Task: Find round trip flights from New Delhi to Pasadena, California for 5 passengers, departing on July 17 and returning on July 23.
Action: Mouse moved to (363, 392)
Screenshot: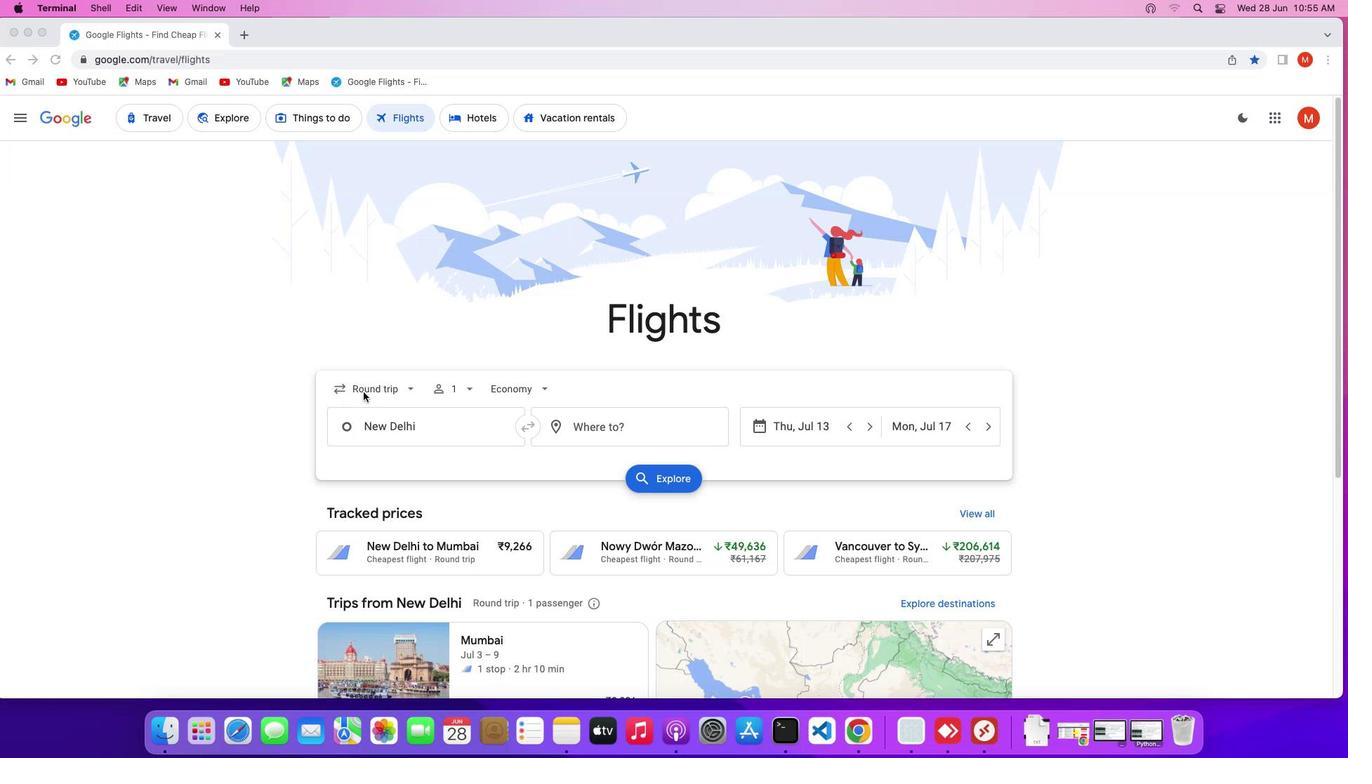 
Action: Mouse pressed left at (363, 392)
Screenshot: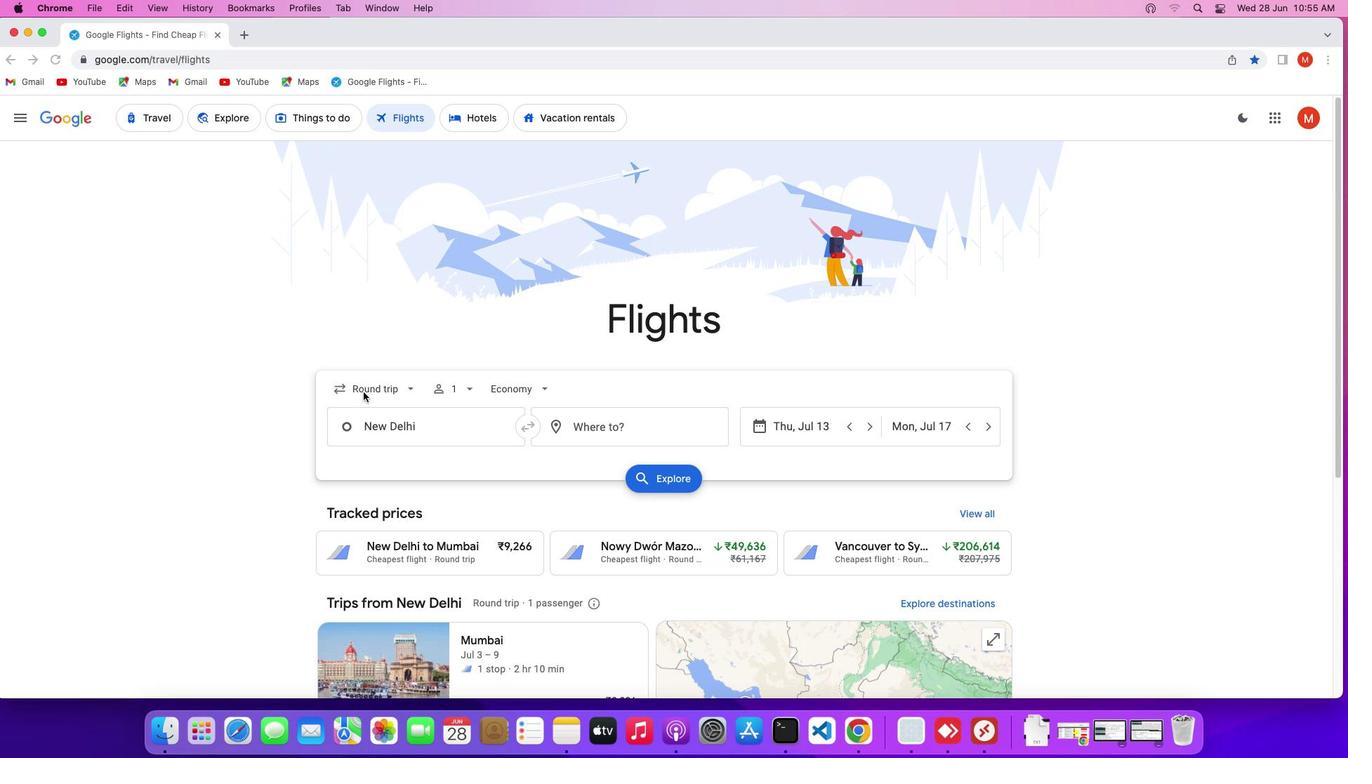 
Action: Mouse pressed left at (363, 392)
Screenshot: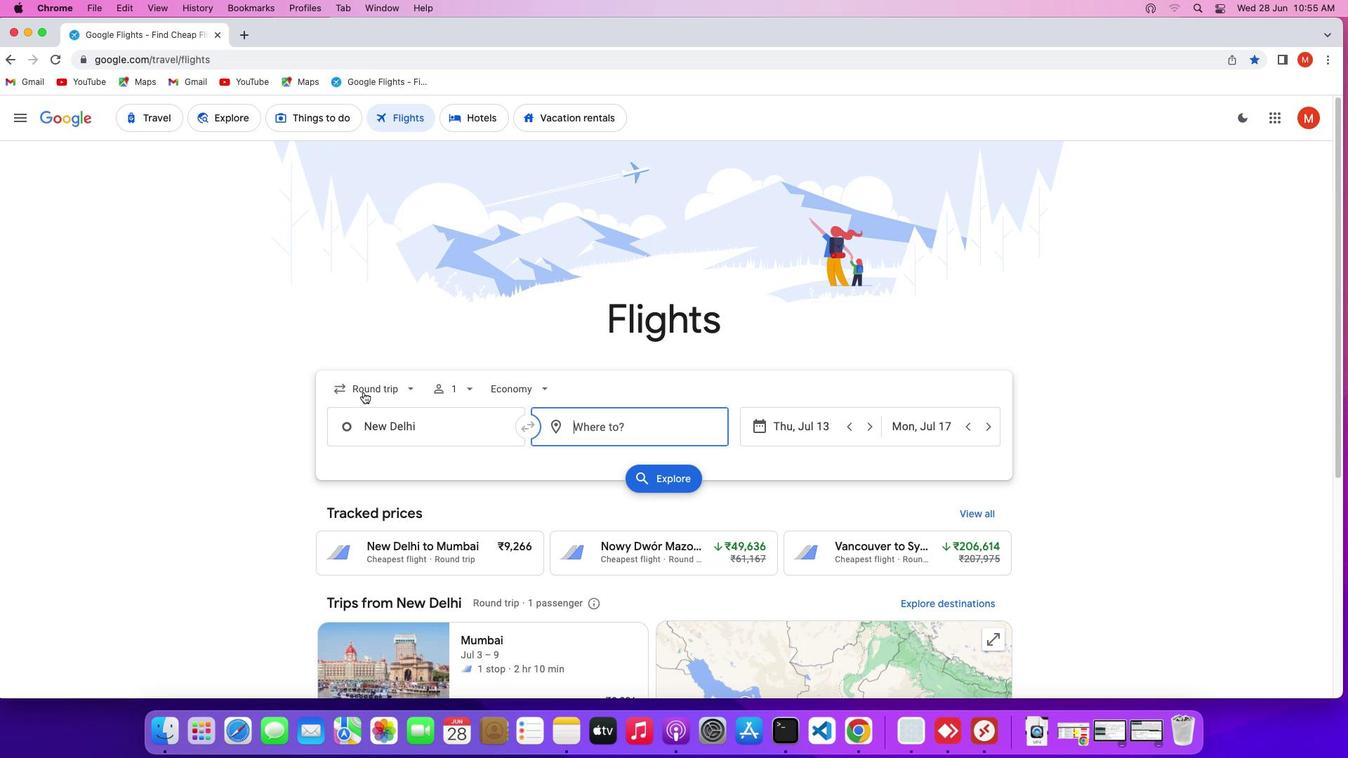 
Action: Mouse moved to (356, 419)
Screenshot: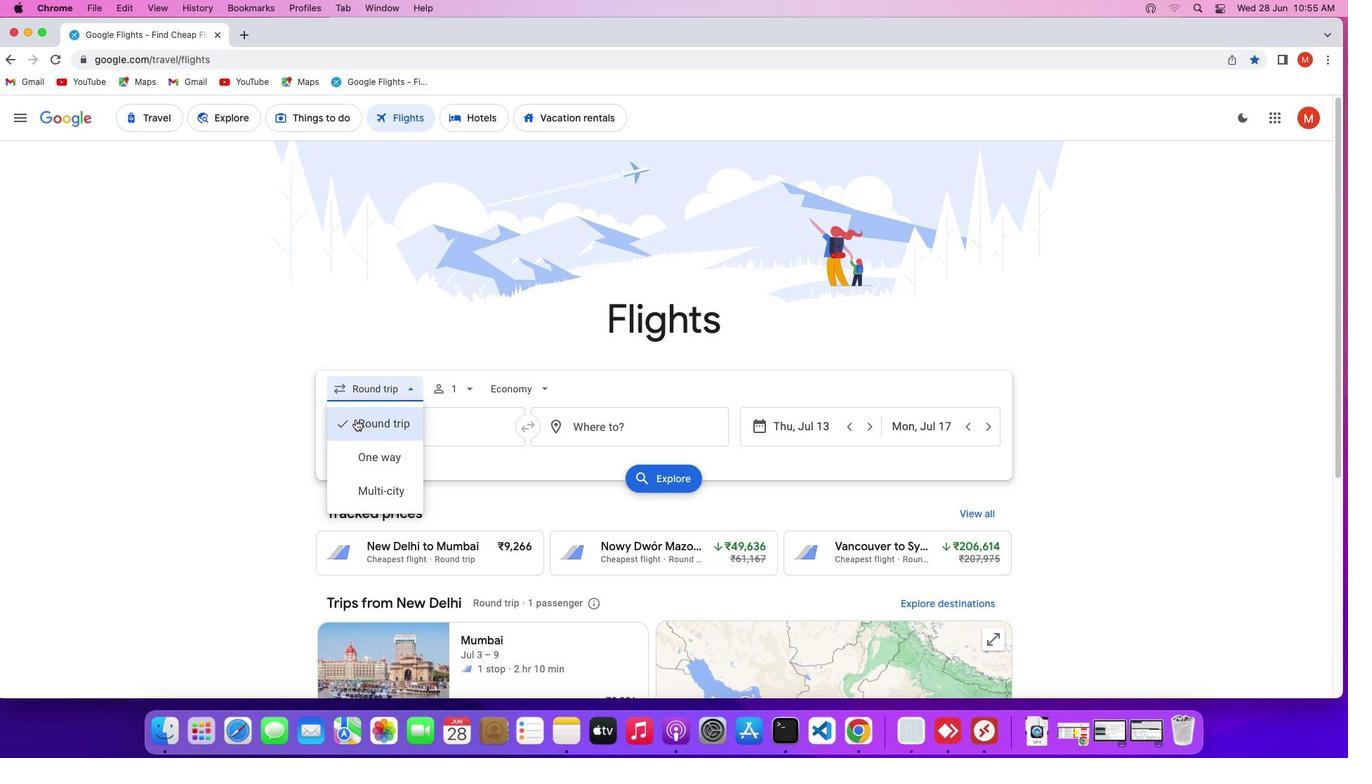 
Action: Mouse pressed left at (356, 419)
Screenshot: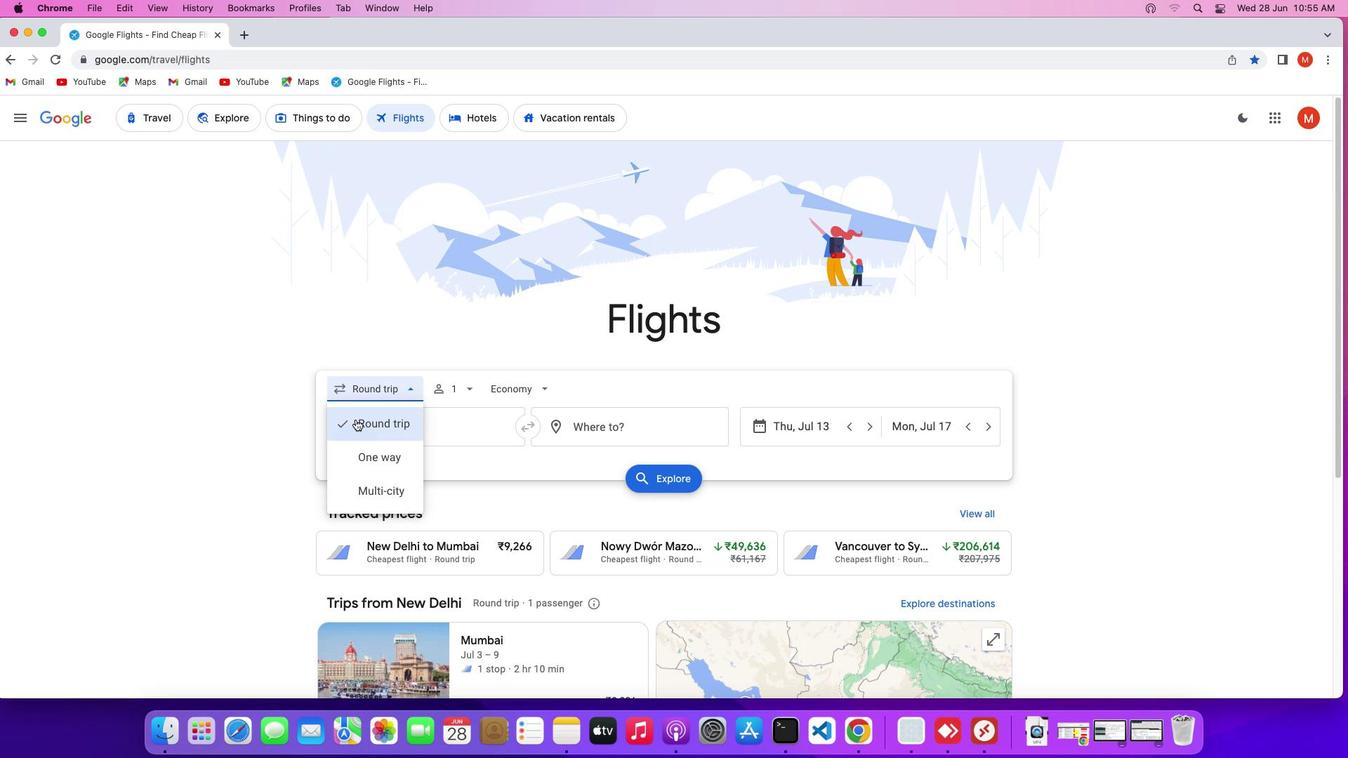 
Action: Mouse moved to (435, 391)
Screenshot: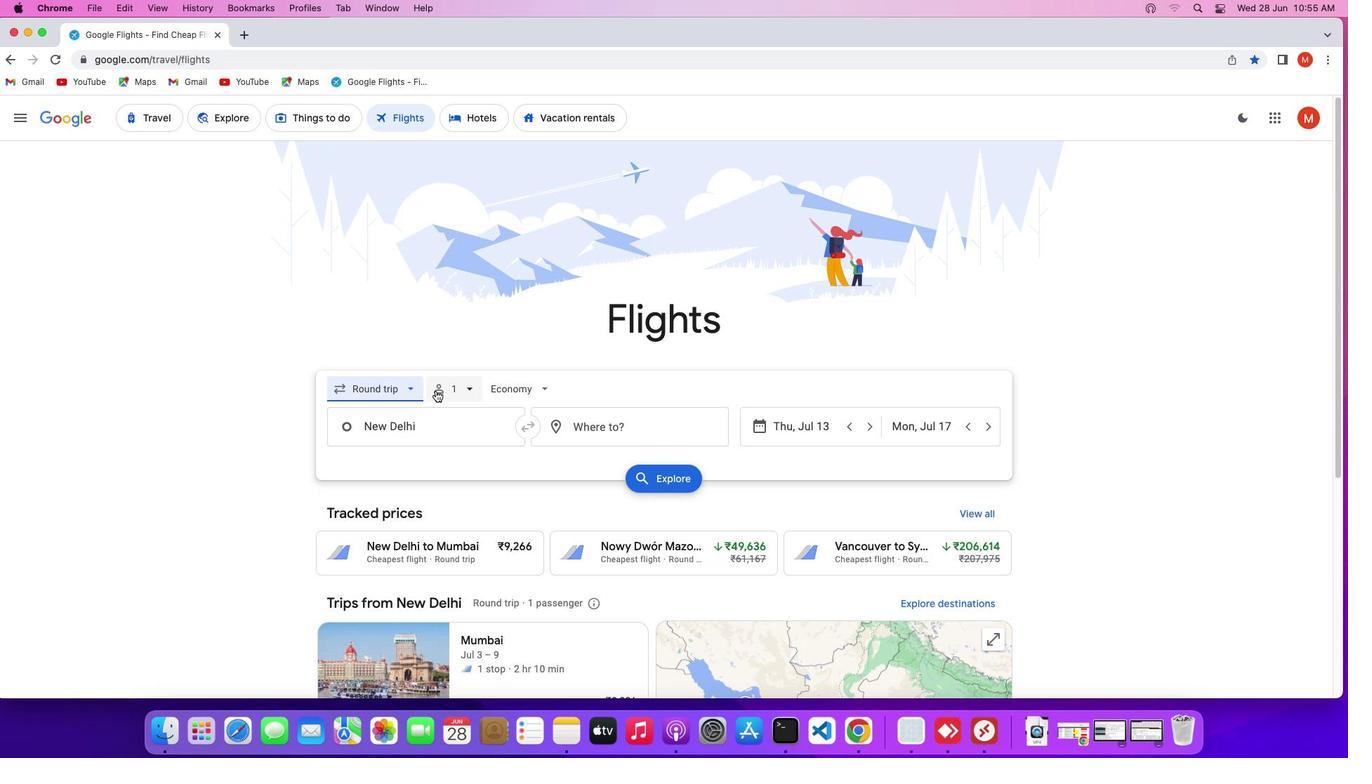 
Action: Mouse pressed left at (435, 391)
Screenshot: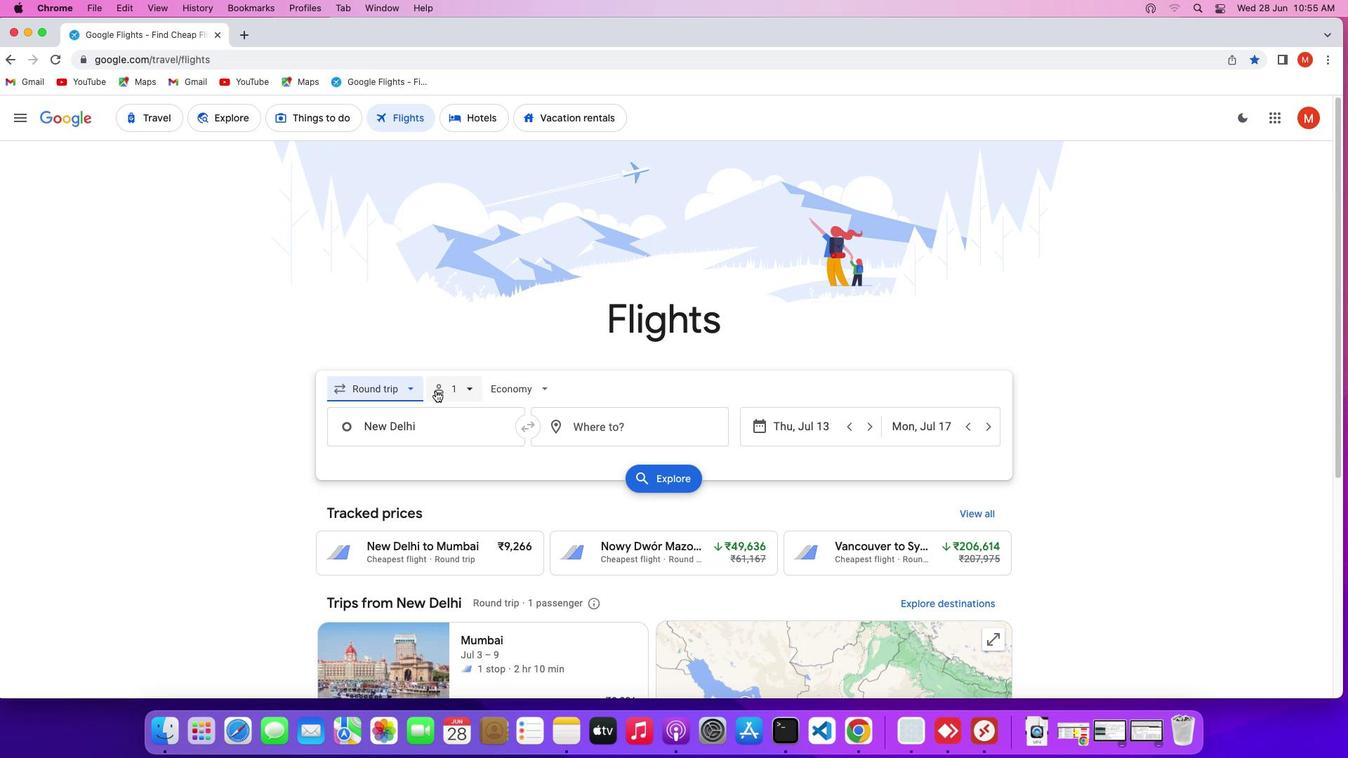
Action: Mouse moved to (574, 425)
Screenshot: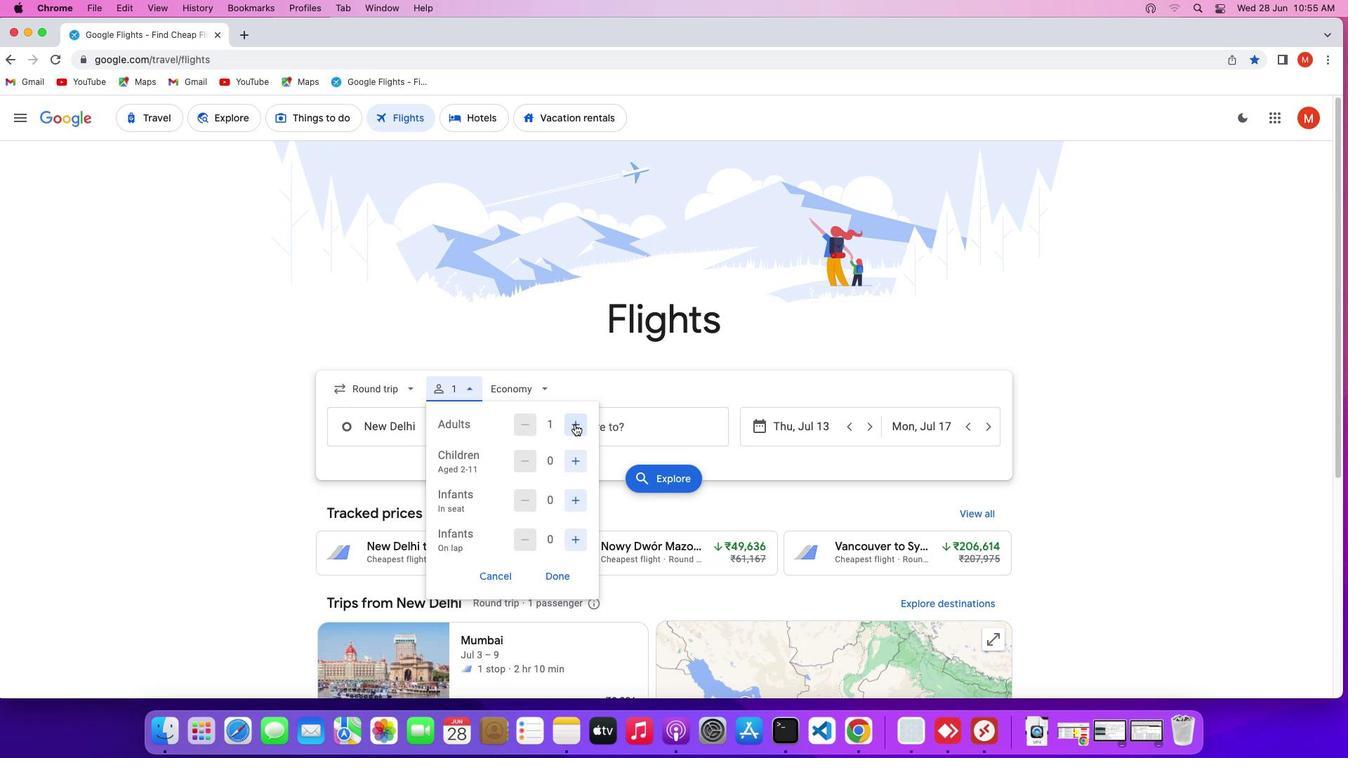 
Action: Mouse pressed left at (574, 425)
Screenshot: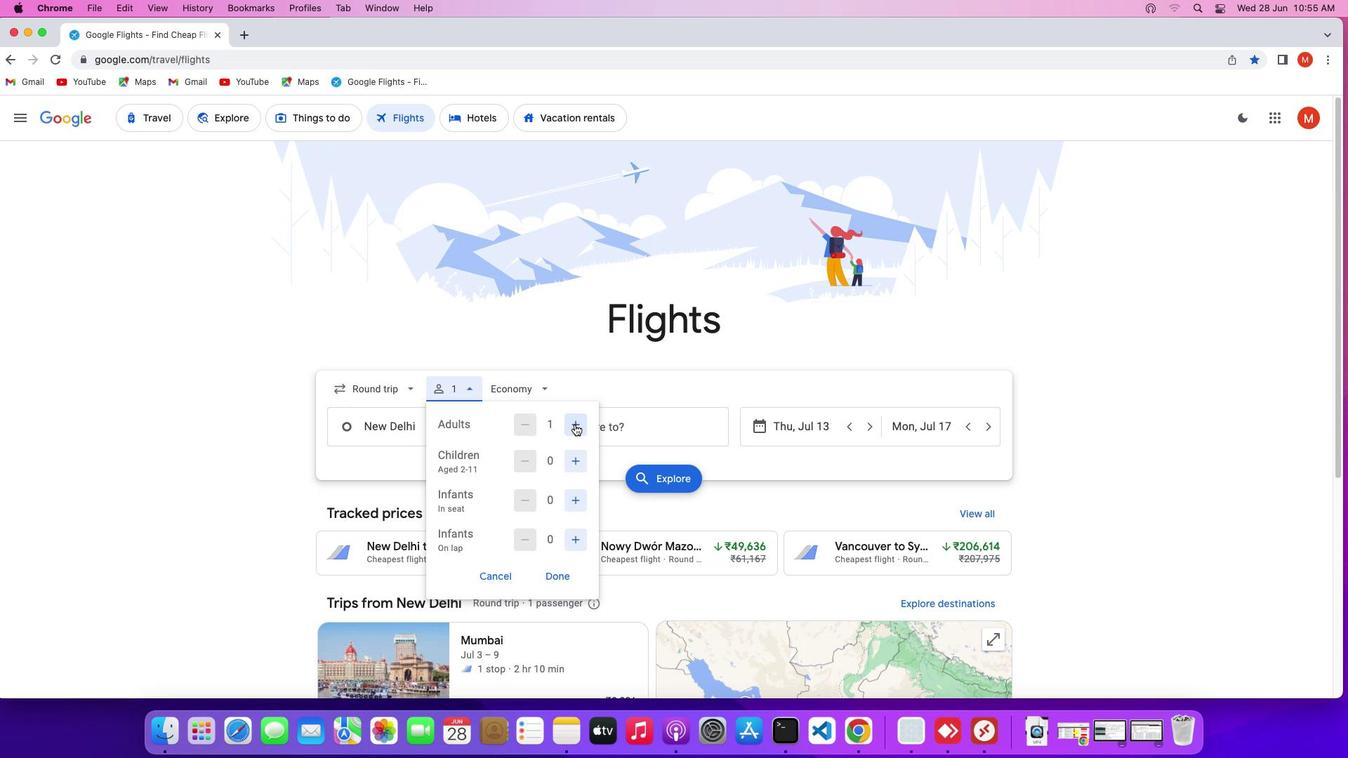 
Action: Mouse moved to (578, 462)
Screenshot: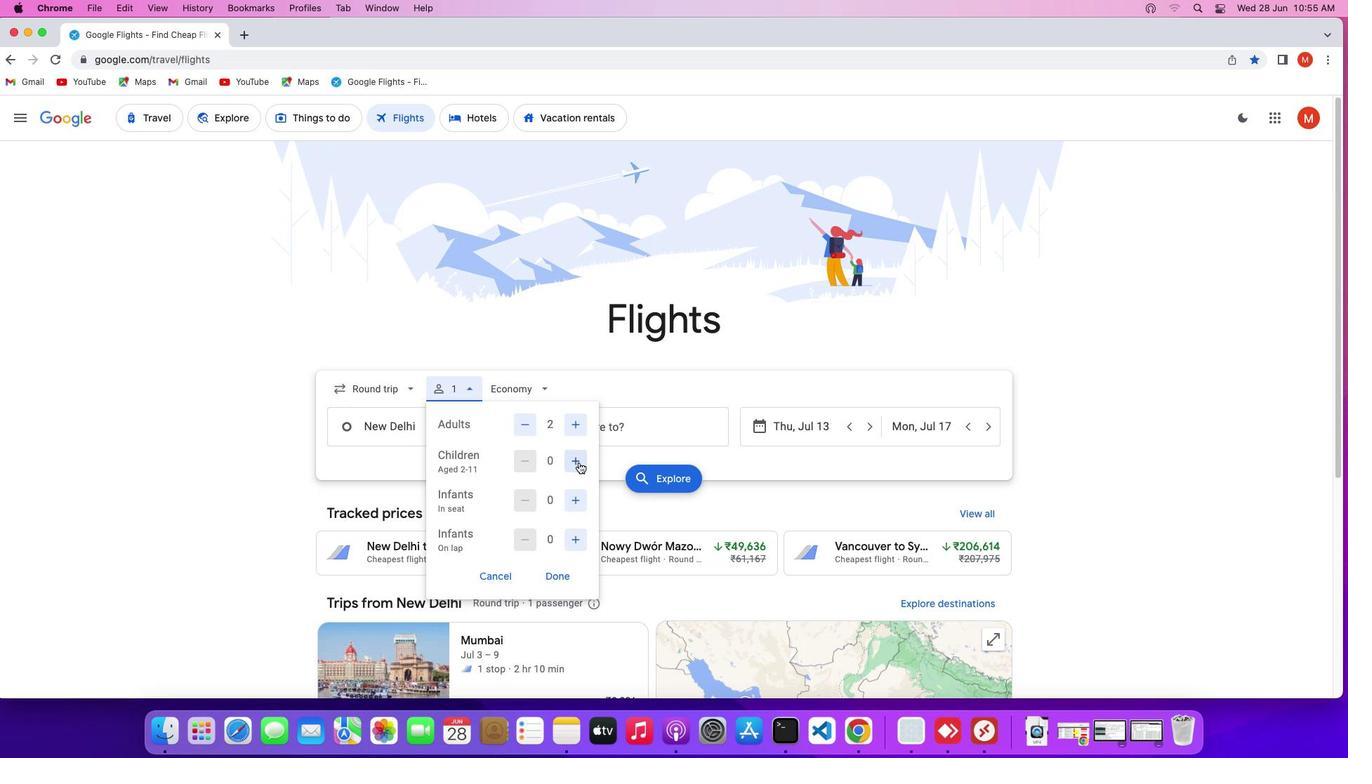 
Action: Mouse pressed left at (578, 462)
Screenshot: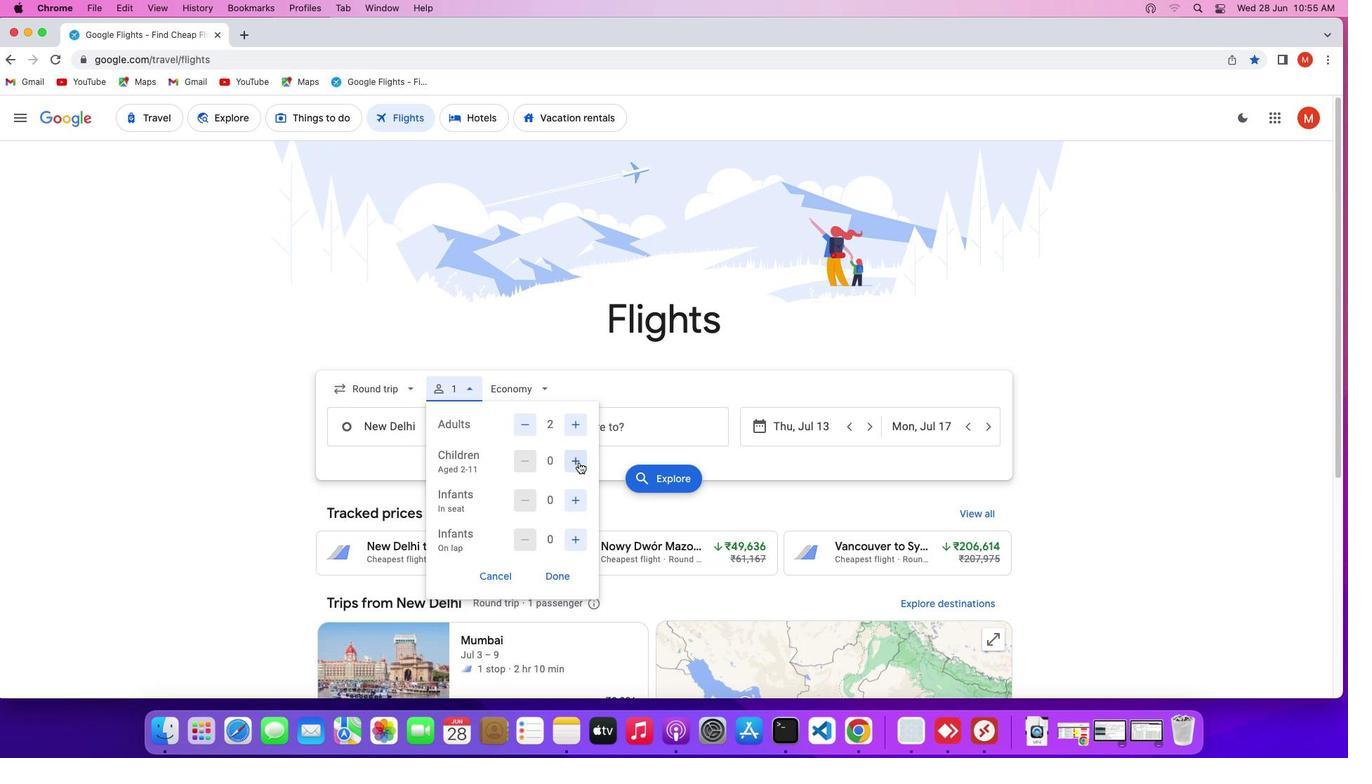 
Action: Mouse pressed left at (578, 462)
Screenshot: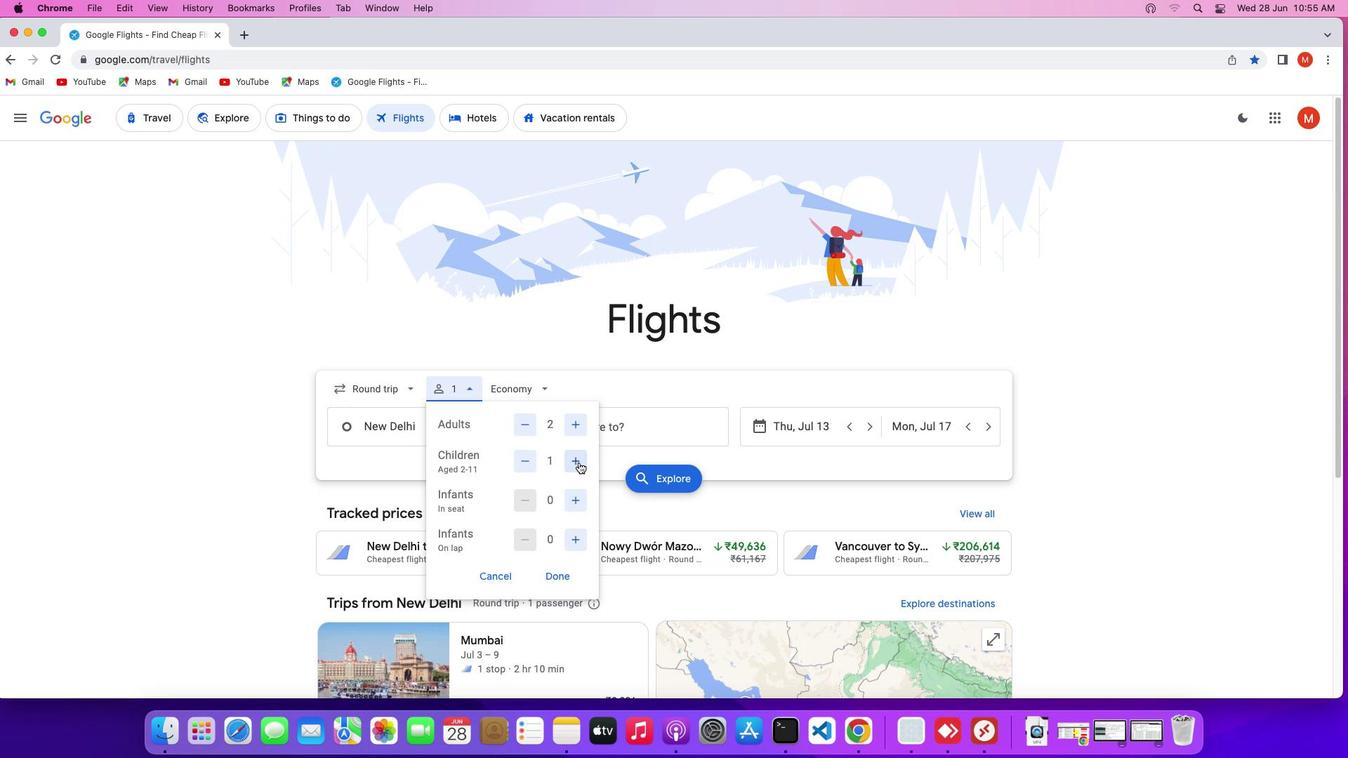 
Action: Mouse moved to (580, 497)
Screenshot: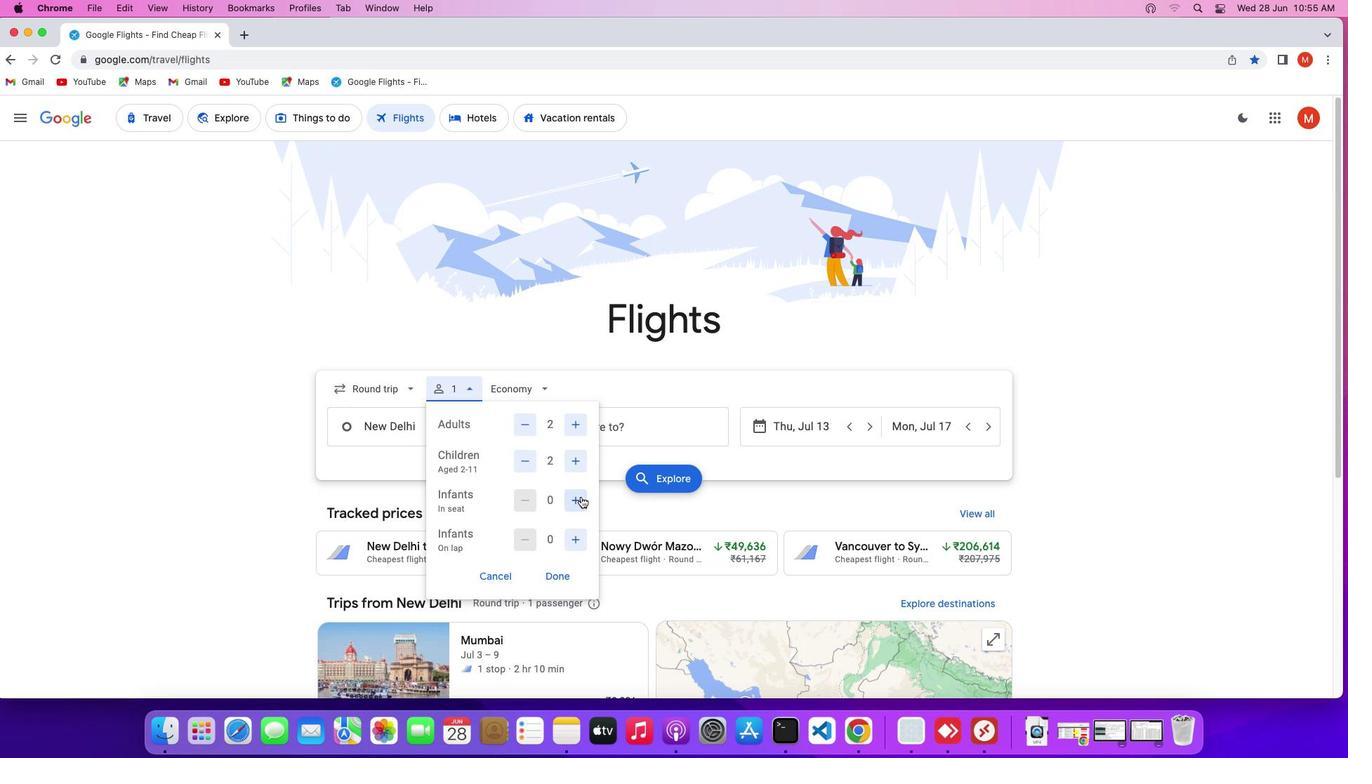 
Action: Mouse pressed left at (580, 497)
Screenshot: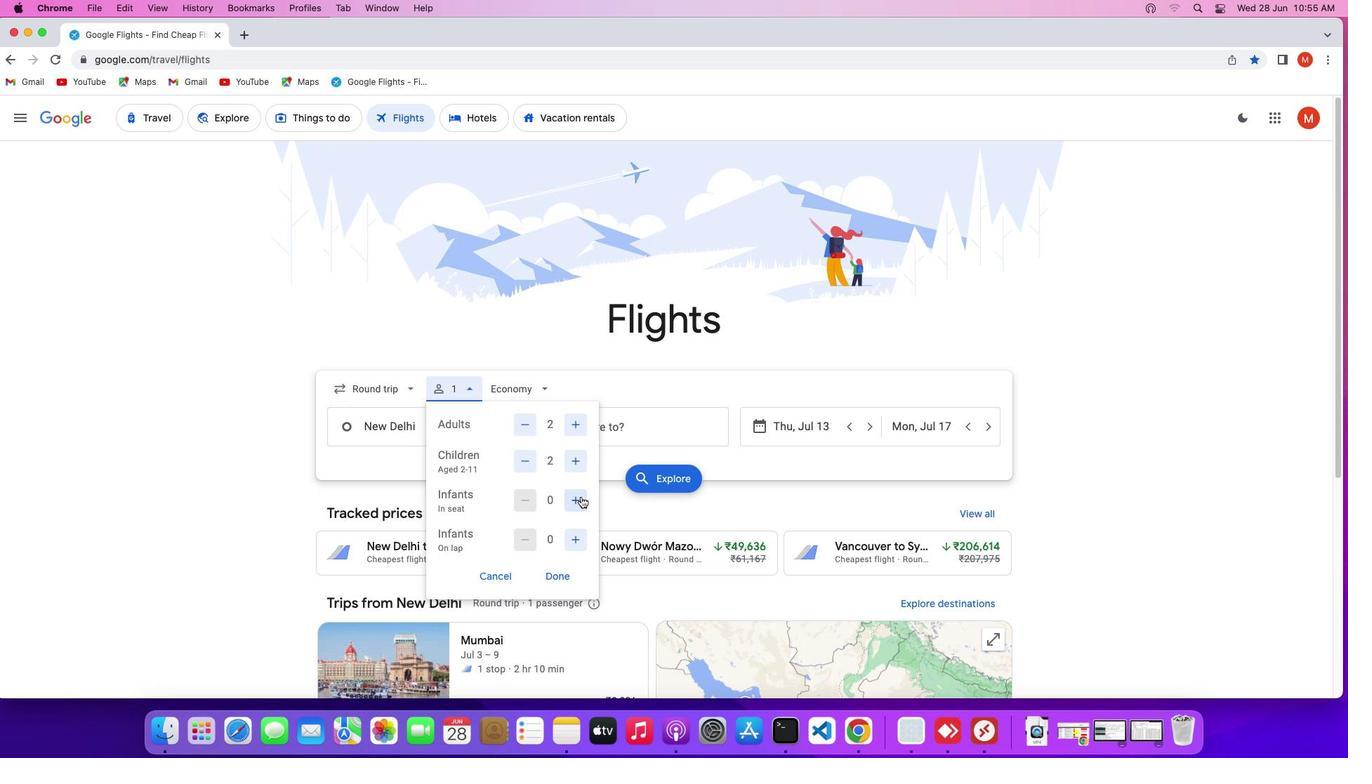 
Action: Mouse moved to (564, 570)
Screenshot: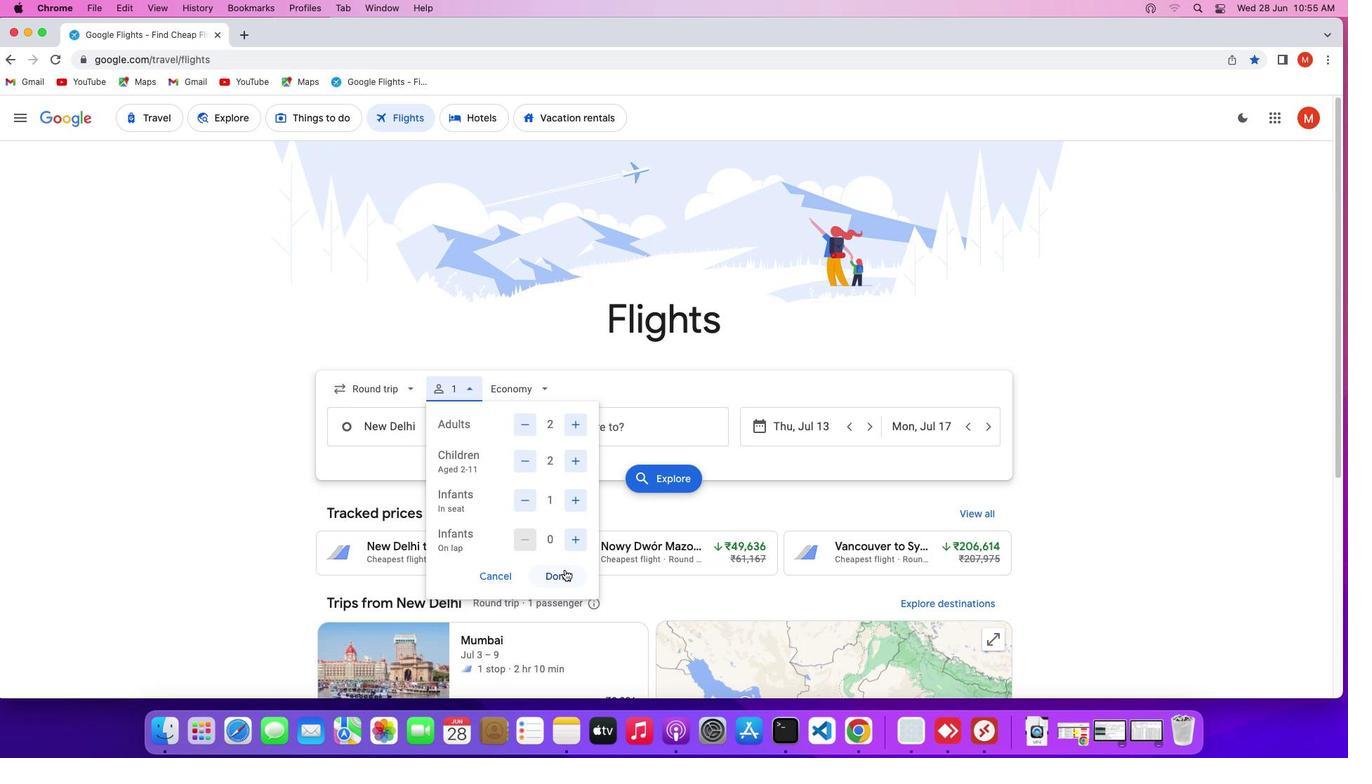 
Action: Mouse pressed left at (564, 570)
Screenshot: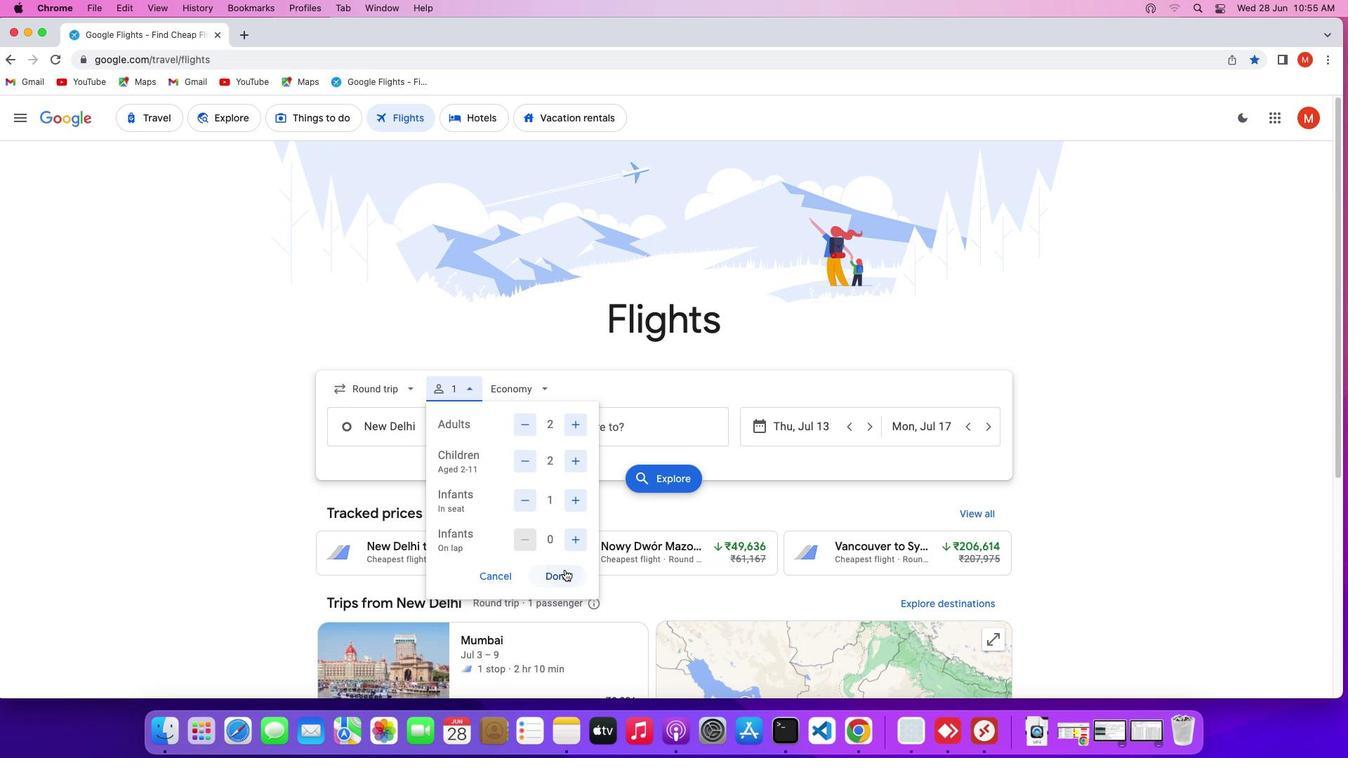 
Action: Mouse moved to (445, 437)
Screenshot: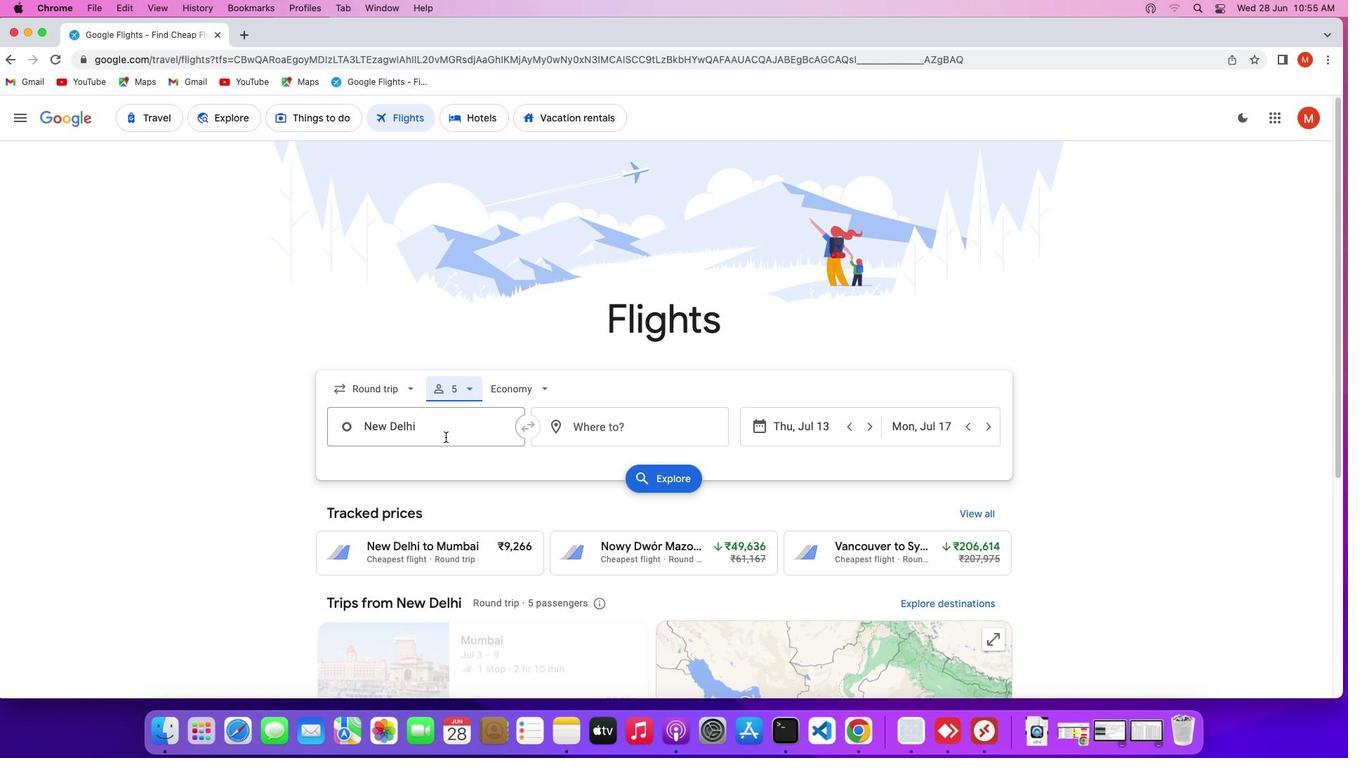 
Action: Mouse pressed left at (445, 437)
Screenshot: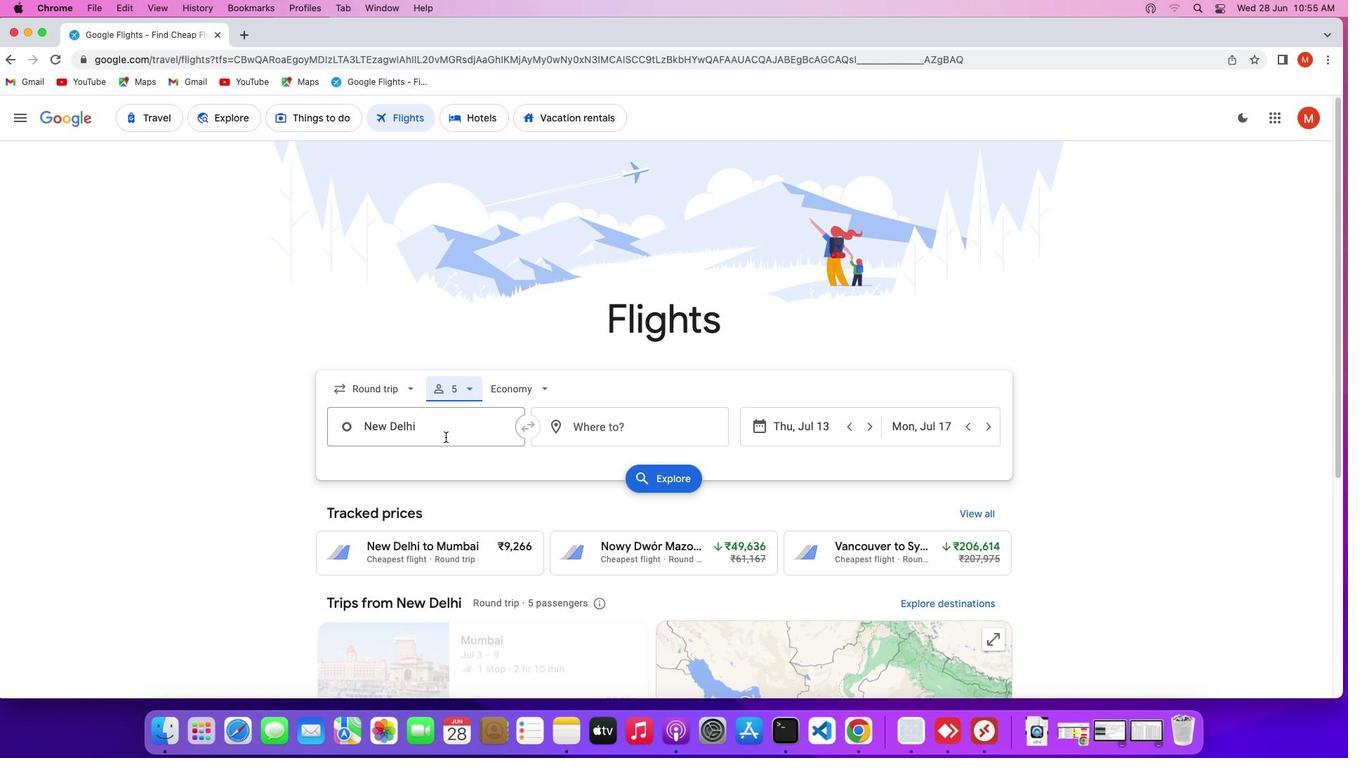 
Action: Key pressed Key.enter
Screenshot: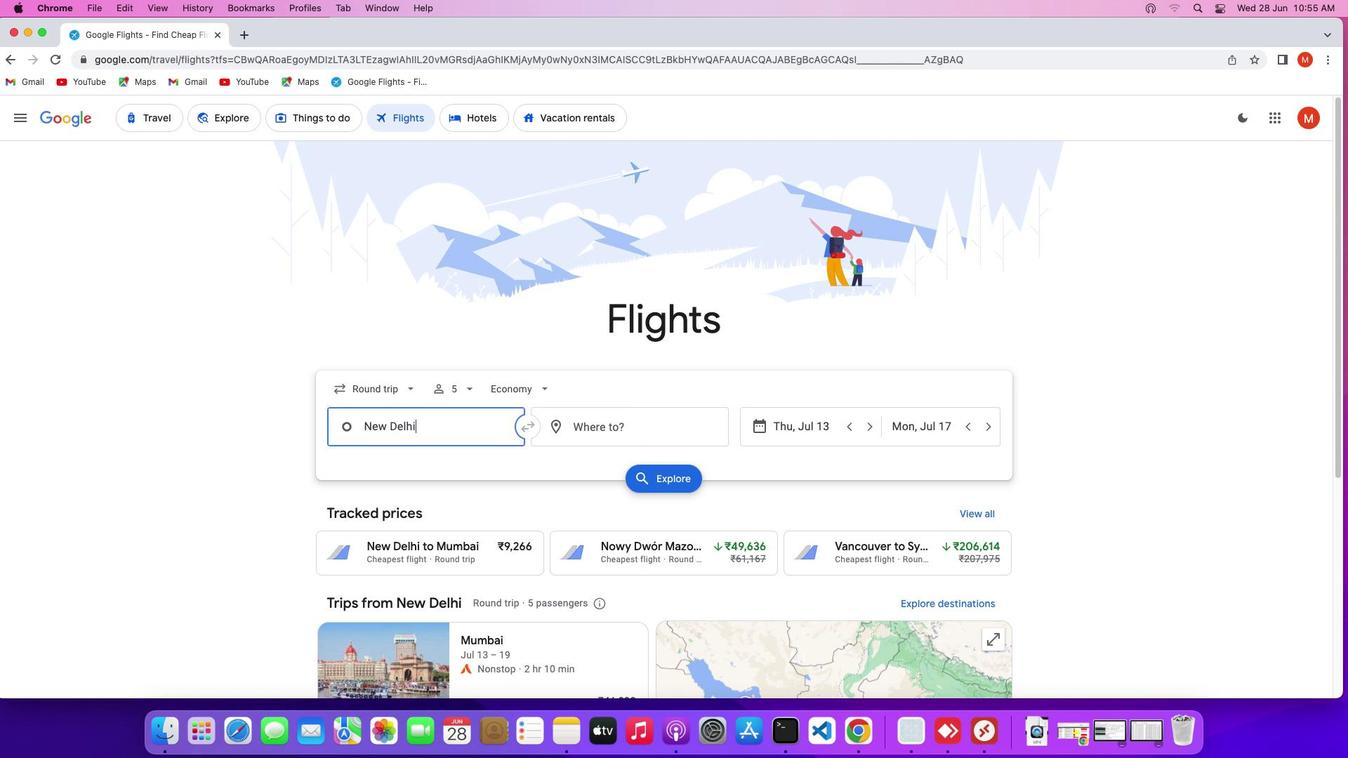 
Action: Mouse moved to (578, 422)
Screenshot: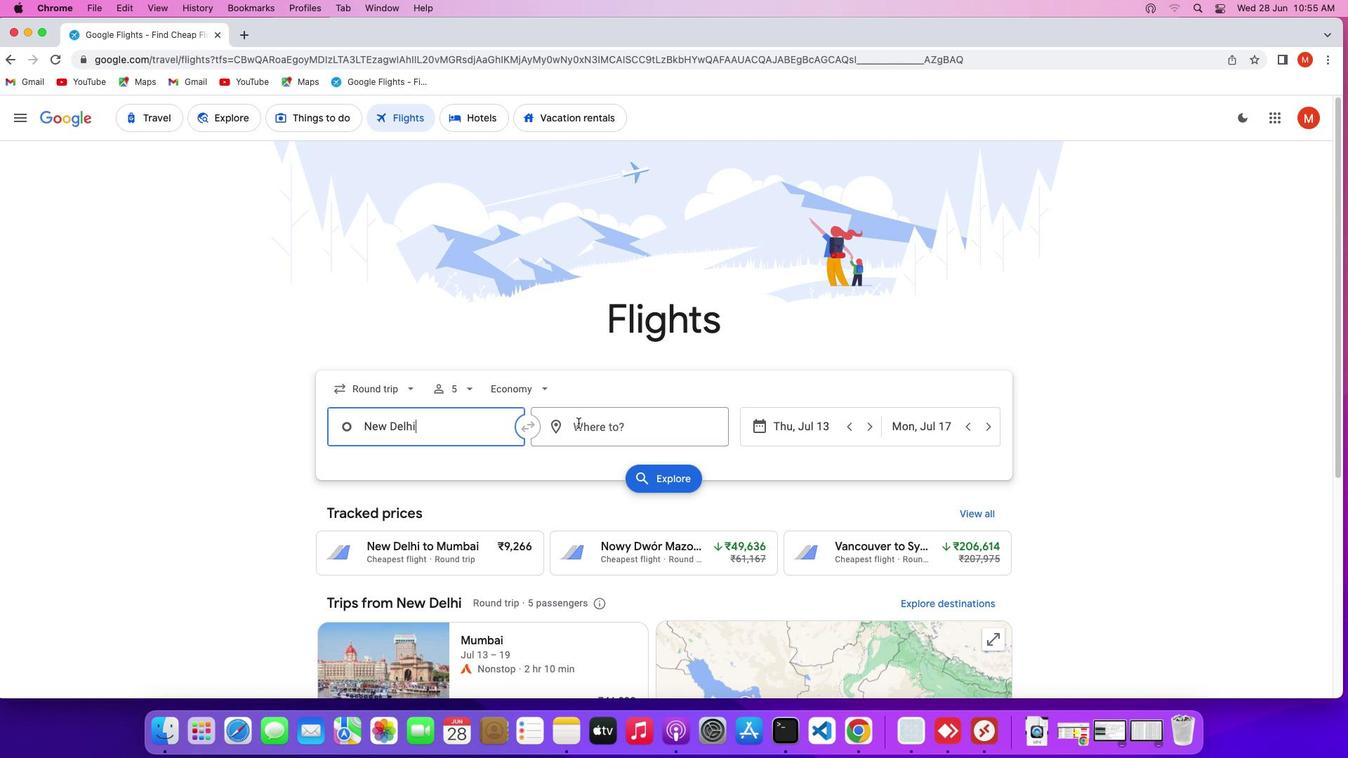 
Action: Mouse pressed left at (578, 422)
Screenshot: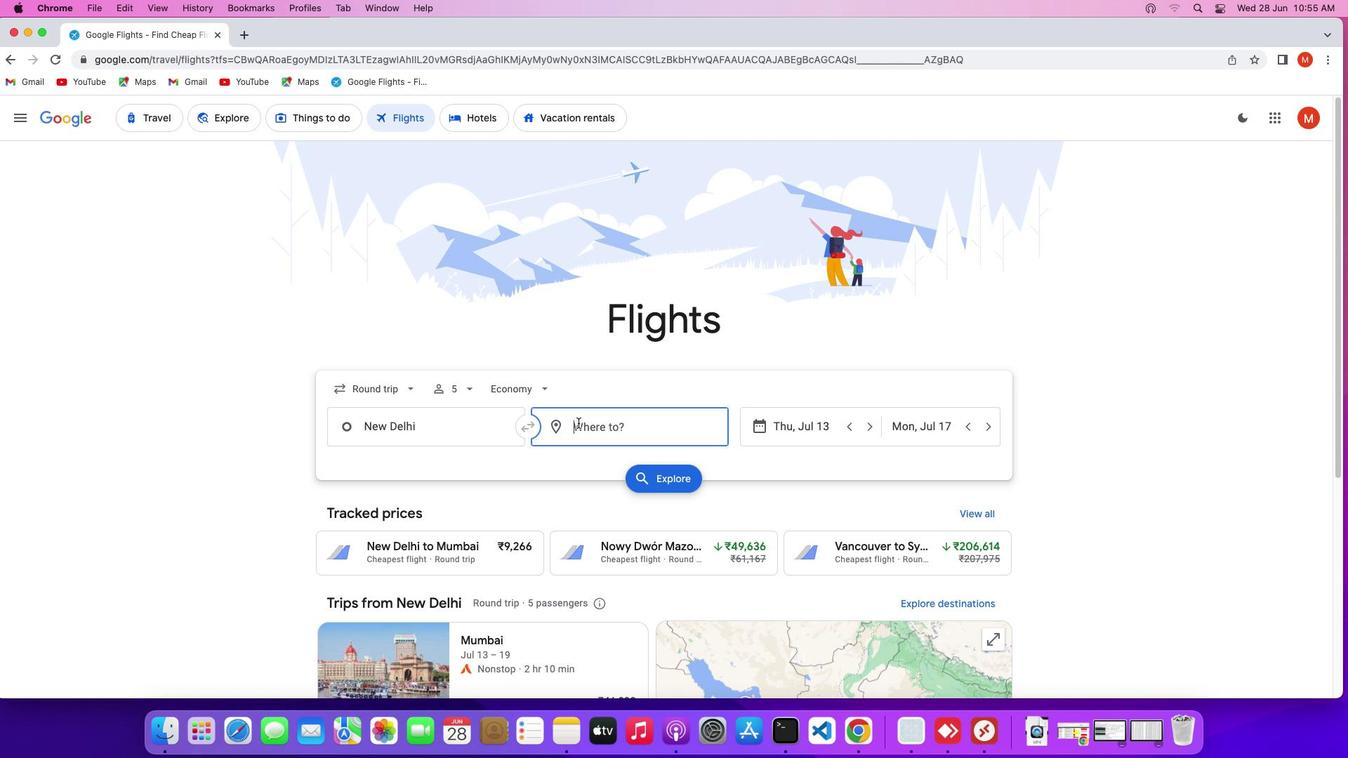 
Action: Key pressed Key.shift'P''a''s''a''d''e''n''a'','Key.shift'C''a''l''i''f''o''r''n''i''a'
Screenshot: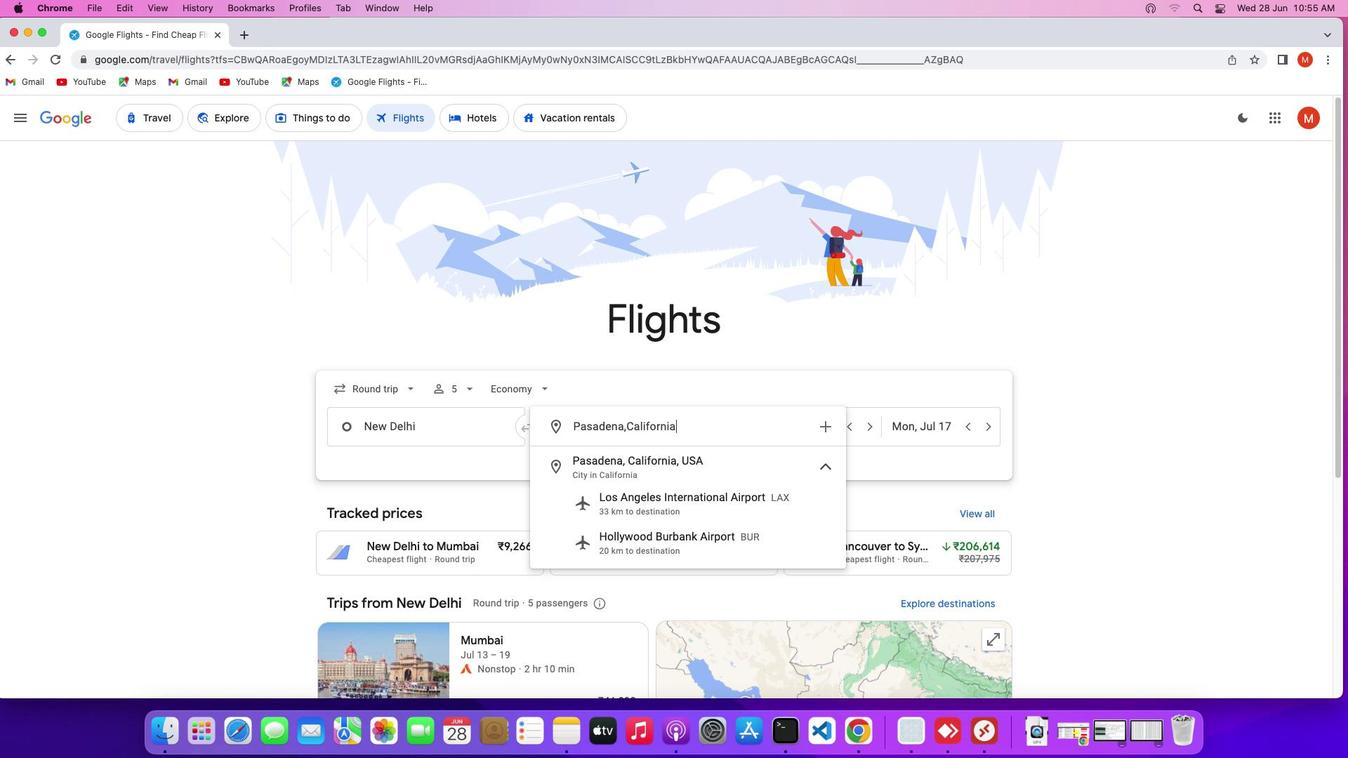 
Action: Mouse moved to (605, 463)
Screenshot: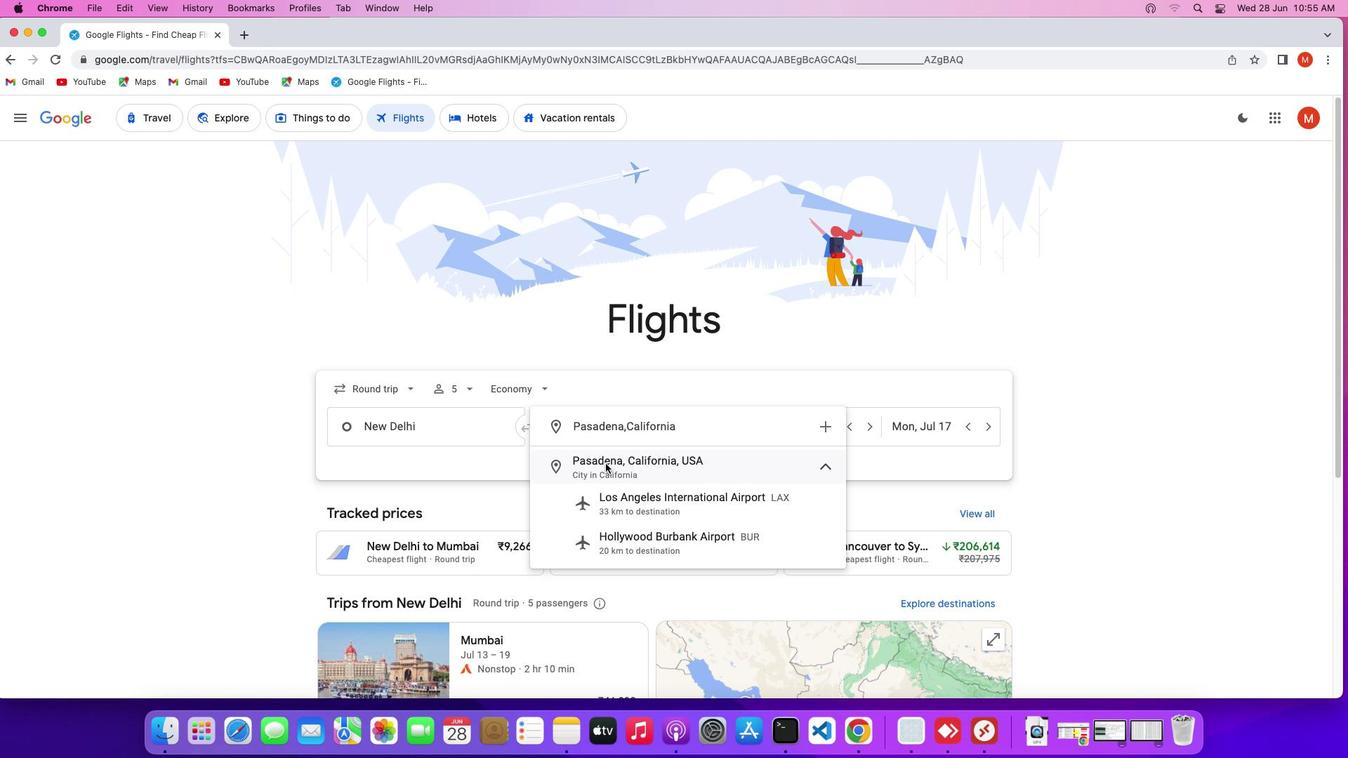 
Action: Mouse pressed left at (605, 463)
Screenshot: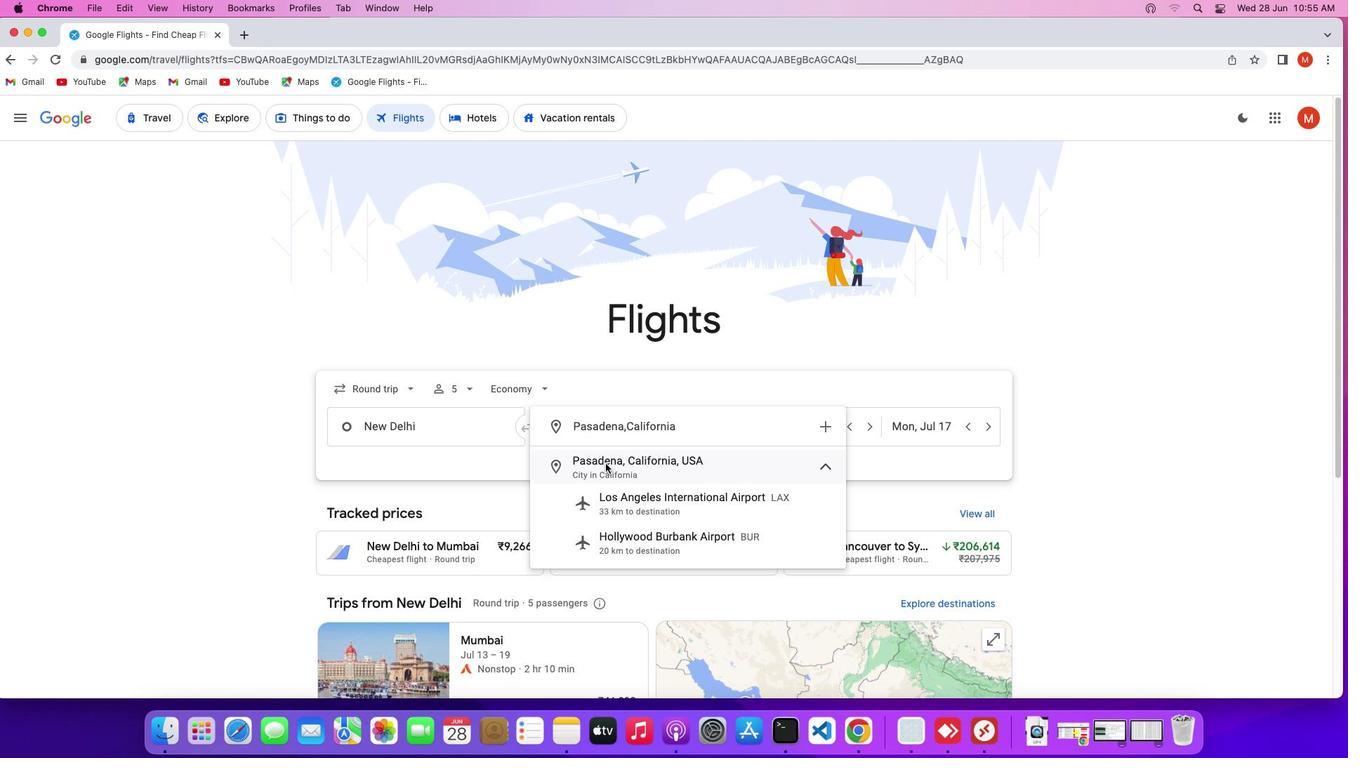 
Action: Mouse moved to (815, 425)
Screenshot: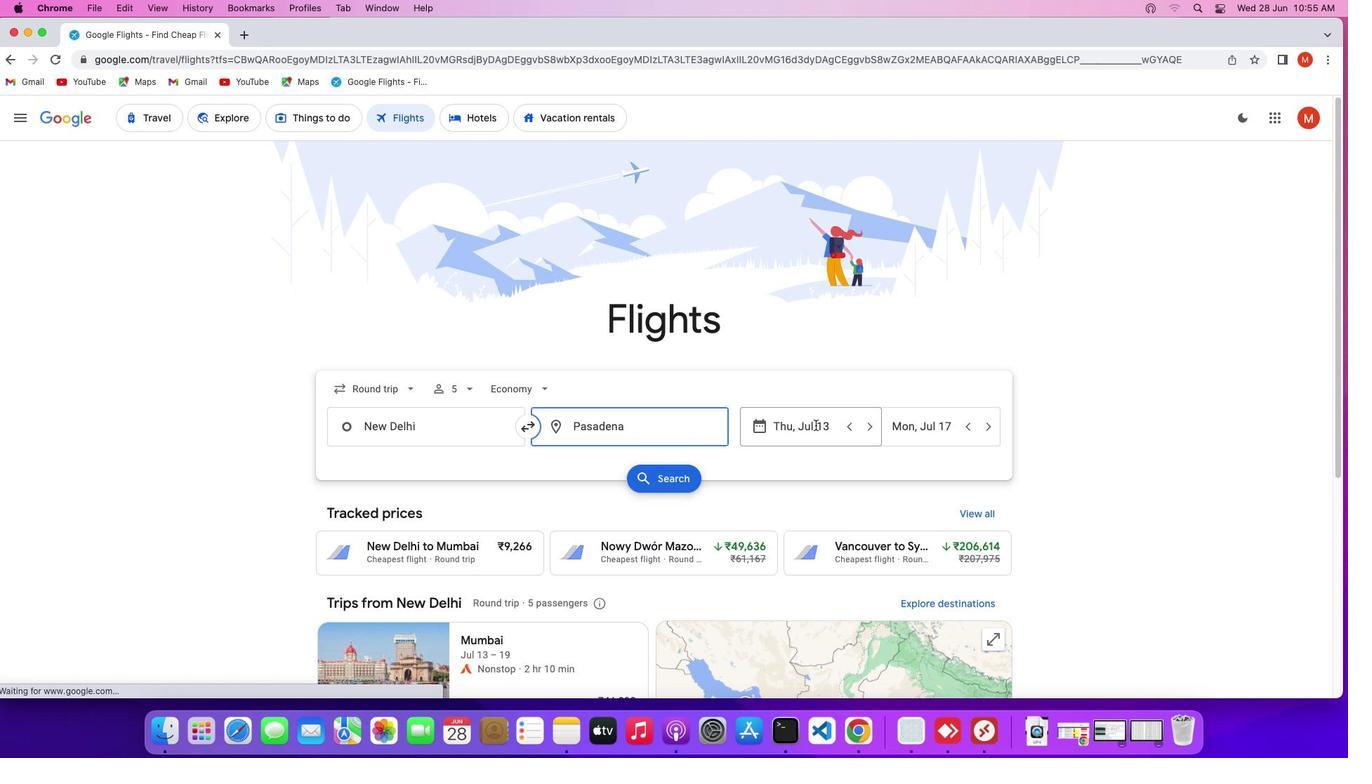 
Action: Mouse pressed left at (815, 425)
Screenshot: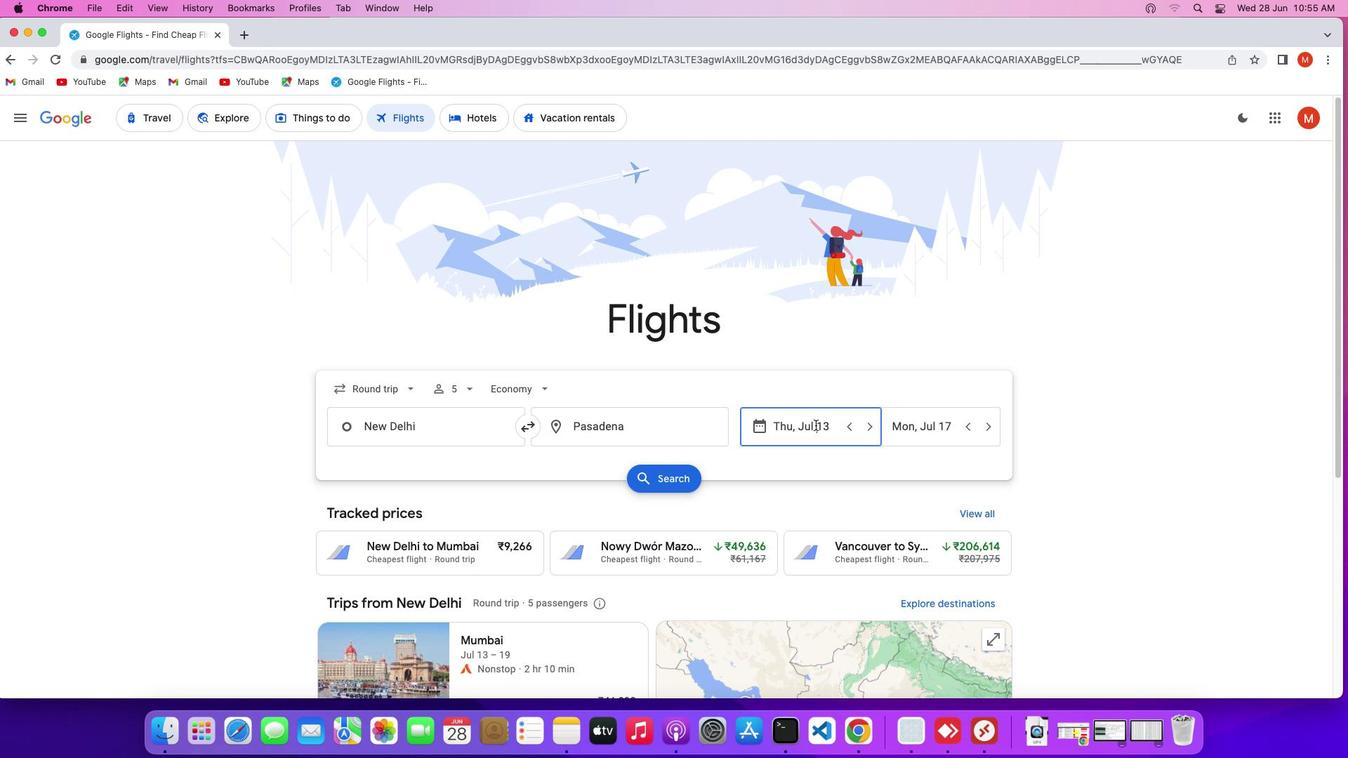 
Action: Mouse moved to (805, 552)
Screenshot: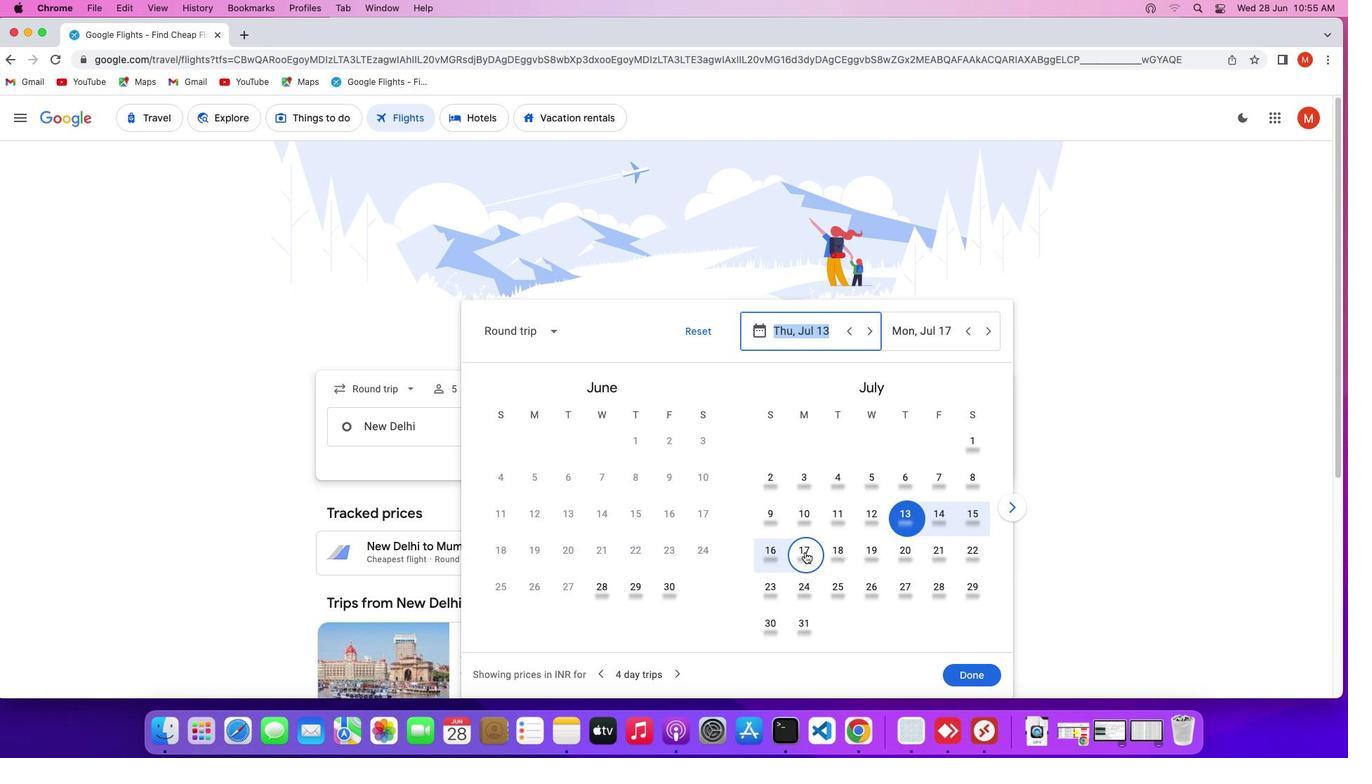 
Action: Mouse pressed left at (805, 552)
Screenshot: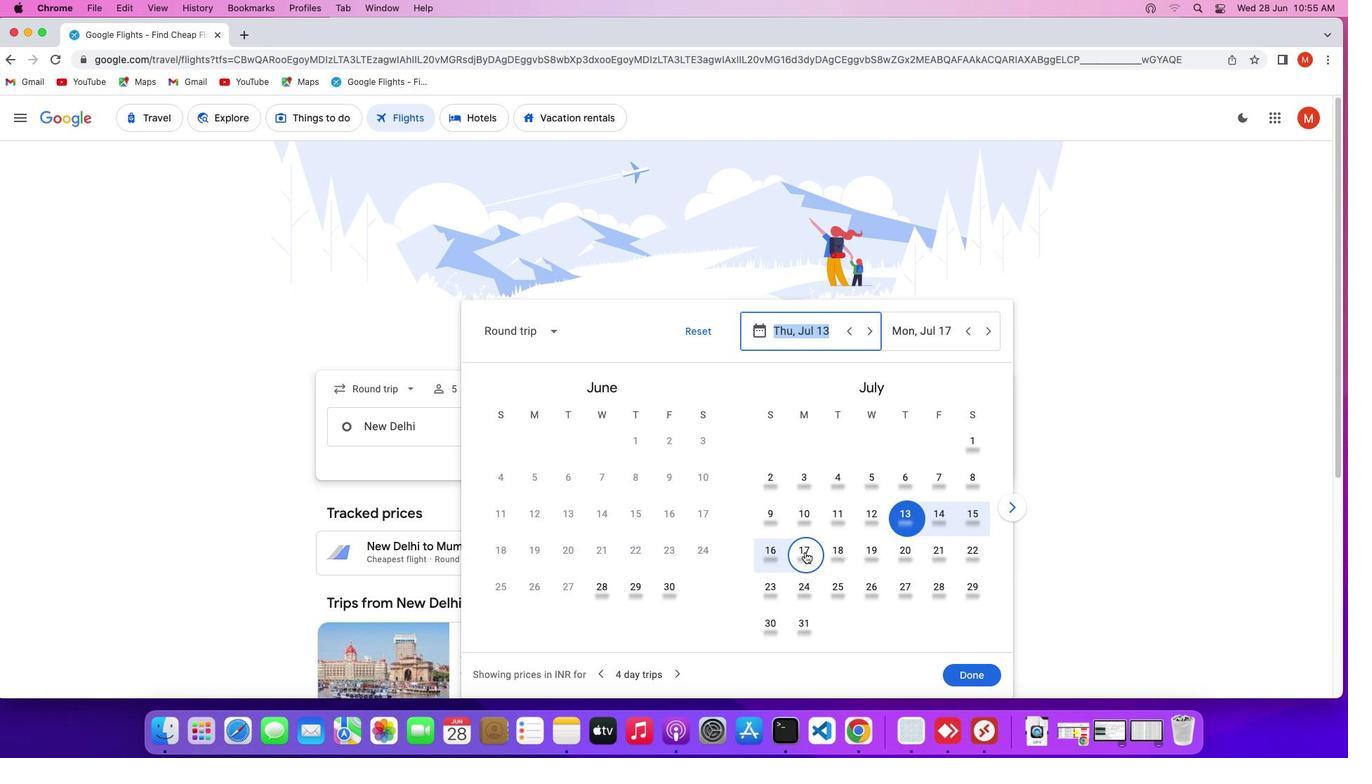 
Action: Mouse moved to (781, 590)
Screenshot: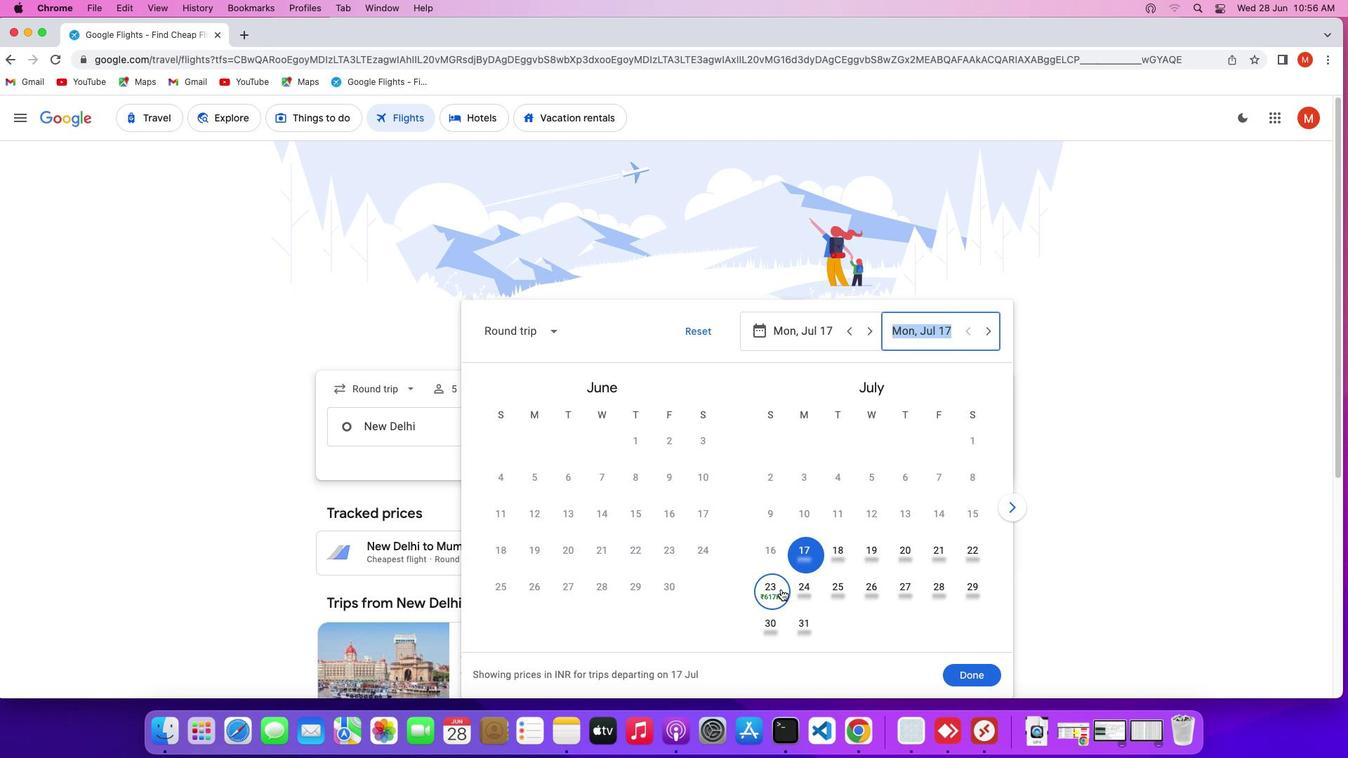 
Action: Mouse pressed left at (781, 590)
Screenshot: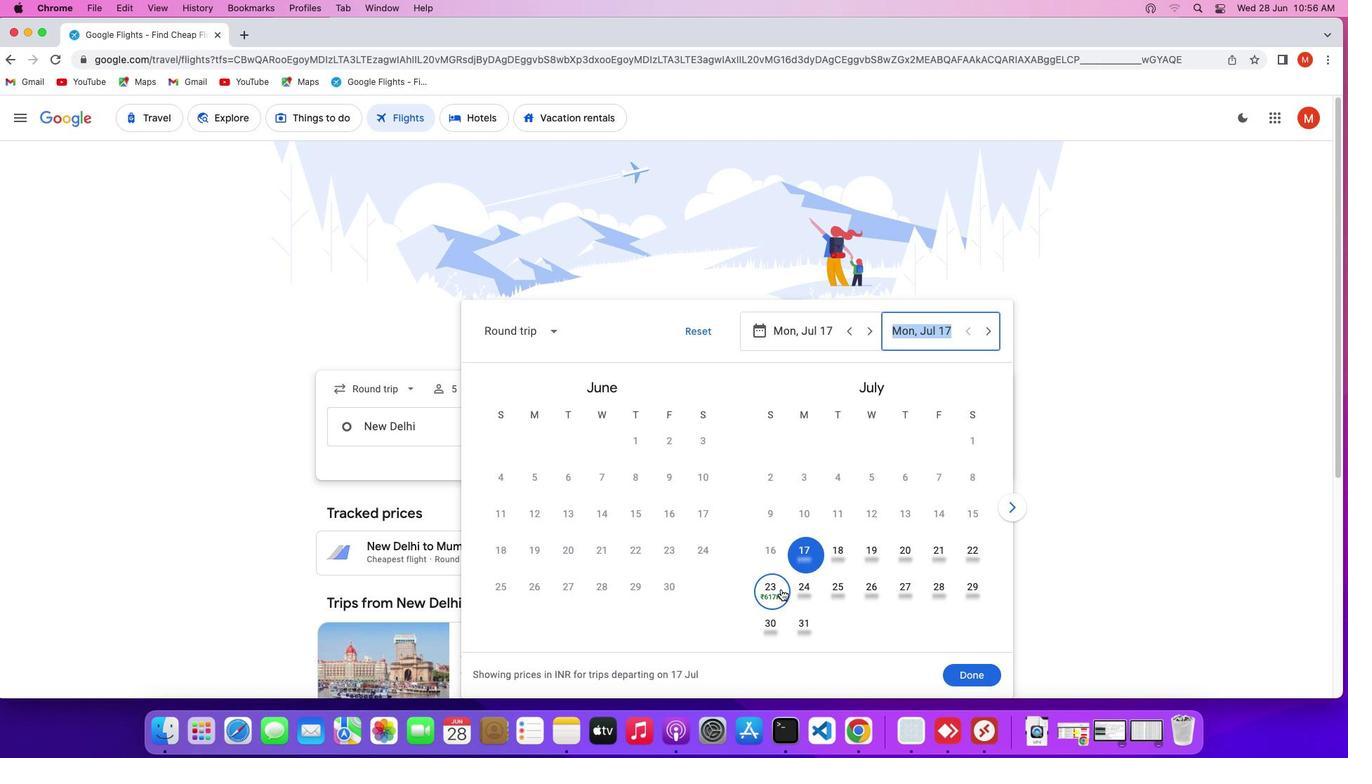 
Action: Mouse moved to (975, 673)
Screenshot: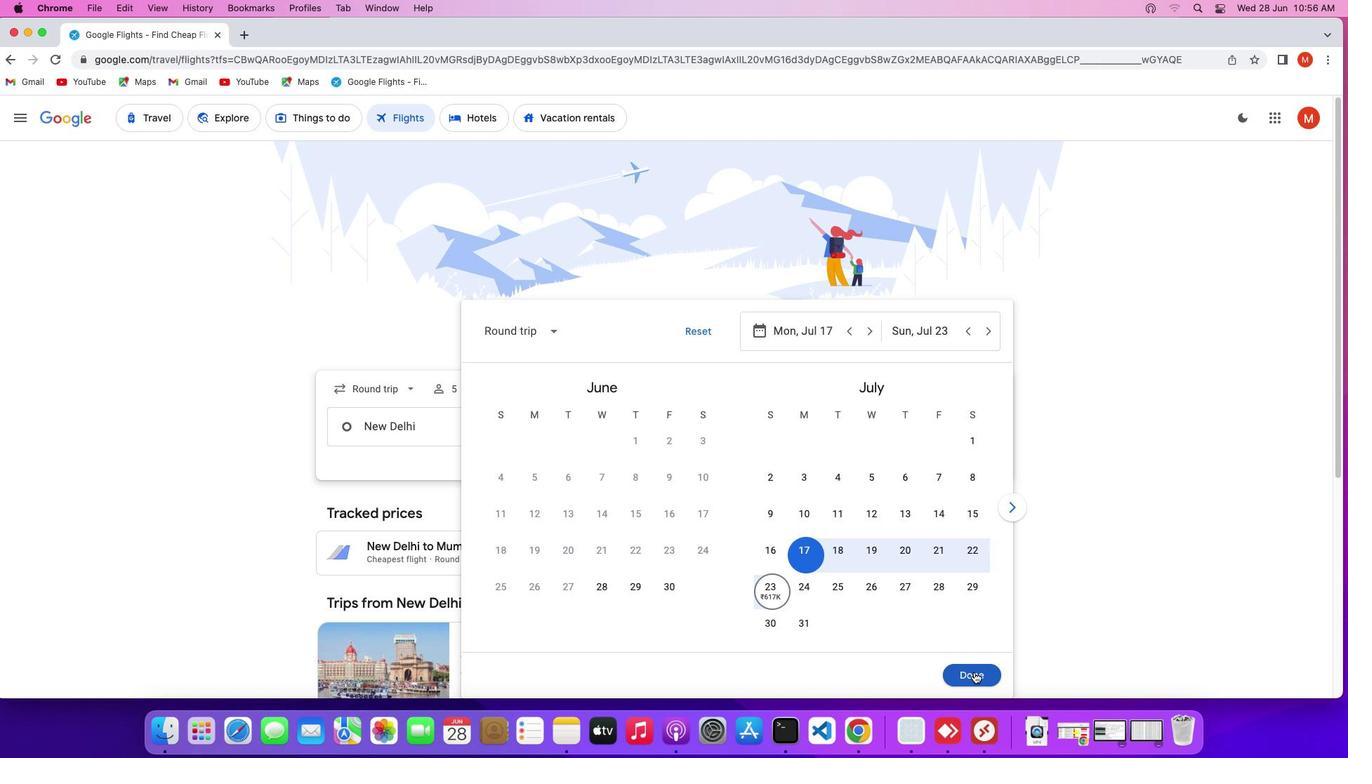 
Action: Mouse pressed left at (975, 673)
Screenshot: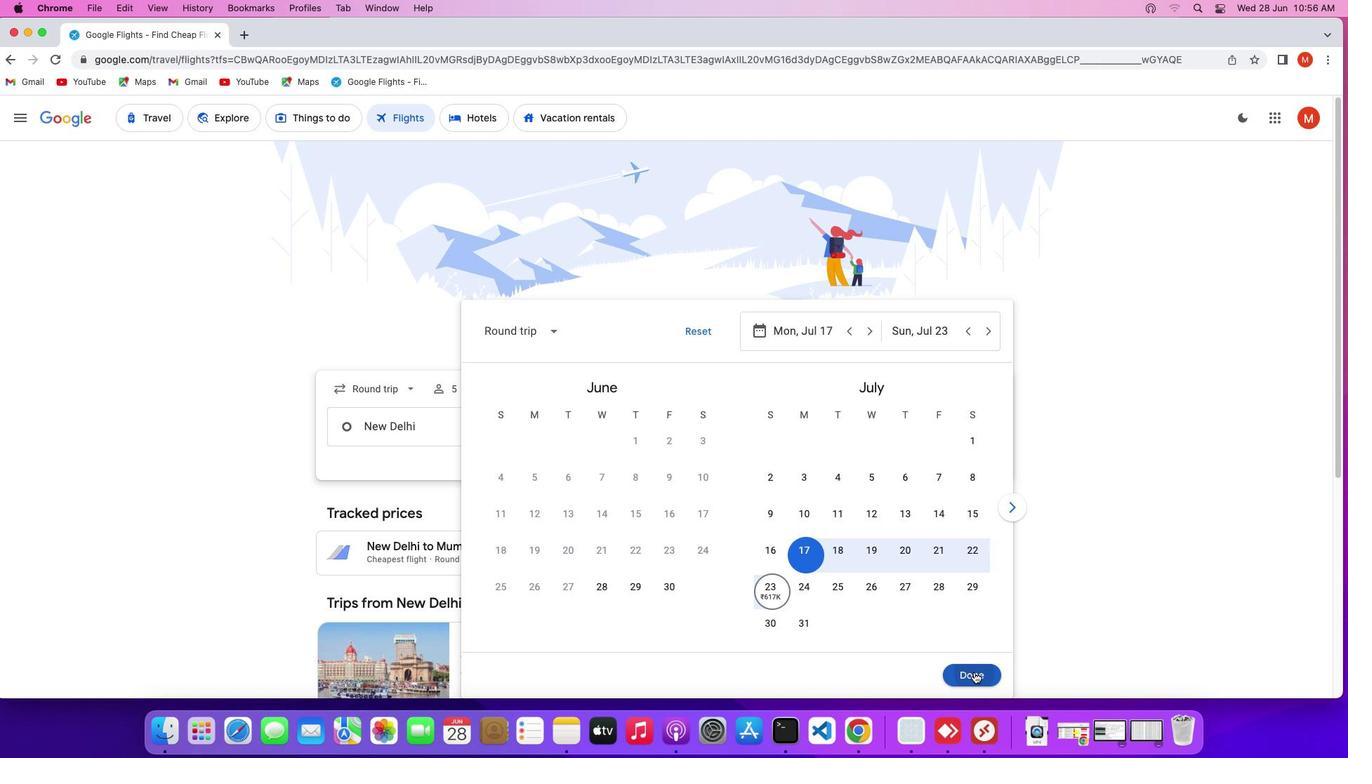 
Action: Mouse moved to (666, 481)
Screenshot: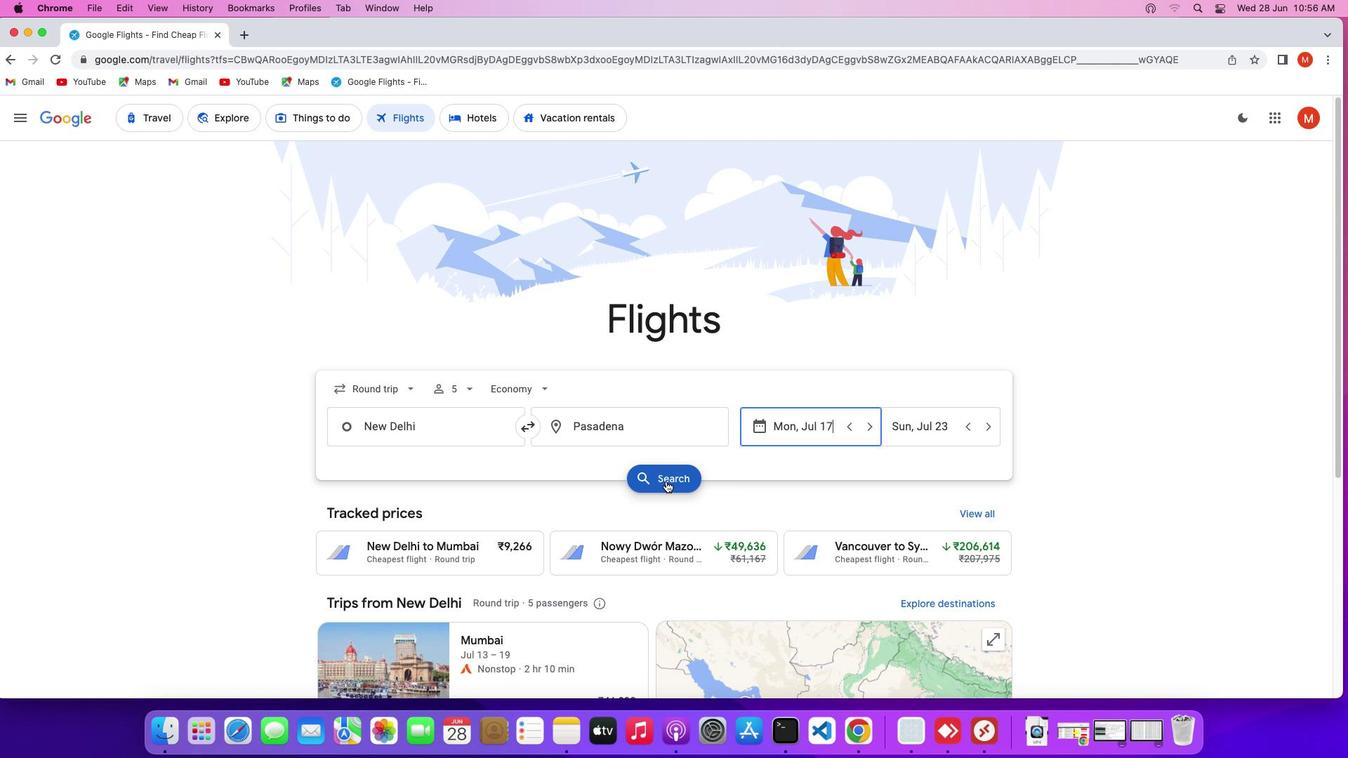
Action: Mouse pressed left at (666, 481)
Screenshot: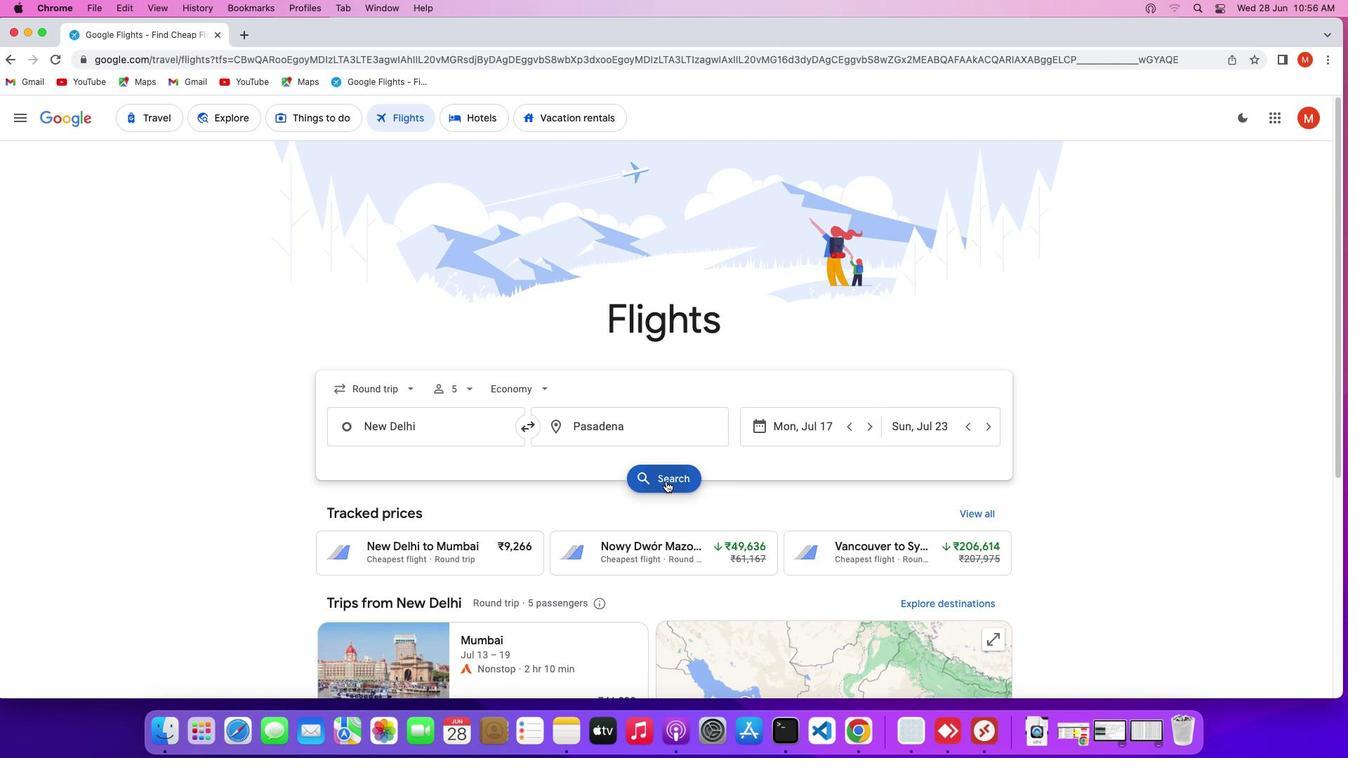 
Action: Mouse moved to (606, 445)
Screenshot: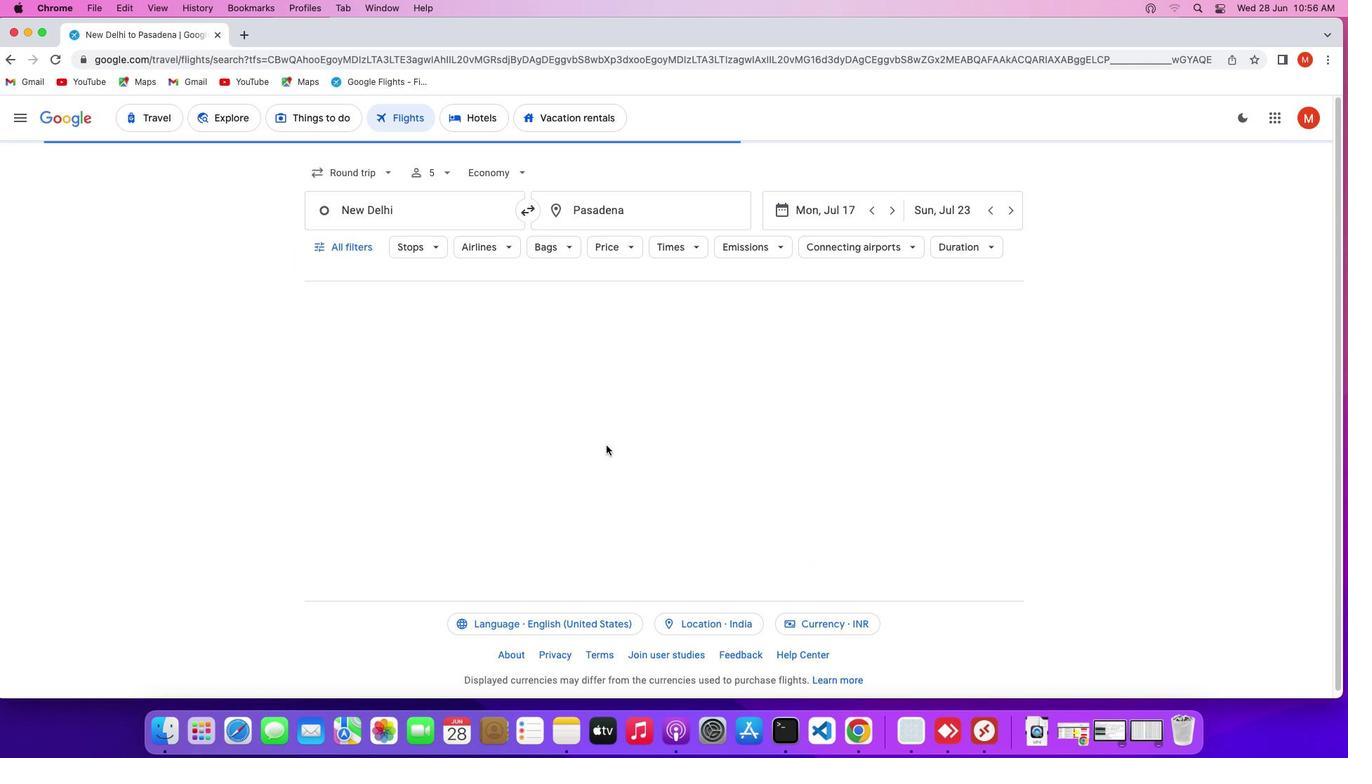 
